 Task: In the sheet Budget Analysis ToolFont size of heading  18 Font style of dataoswald 'Font size of data '9 Alignment of headline & dataAlign center.   Fill color in heading, Red Font color of dataIn the sheet  Budget Tracking Toolbook
Action: Mouse moved to (68, 173)
Screenshot: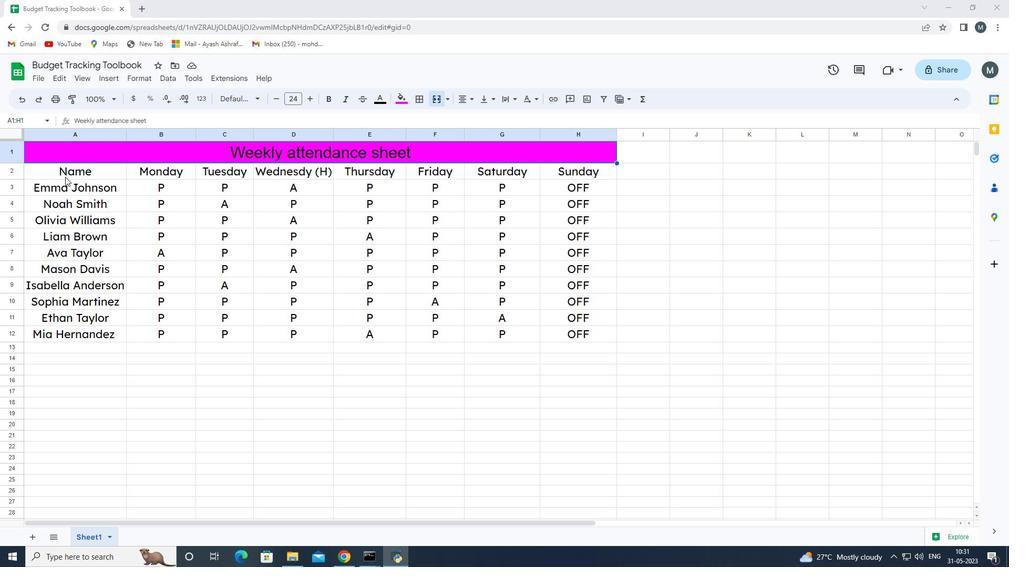 
Action: Mouse pressed left at (68, 173)
Screenshot: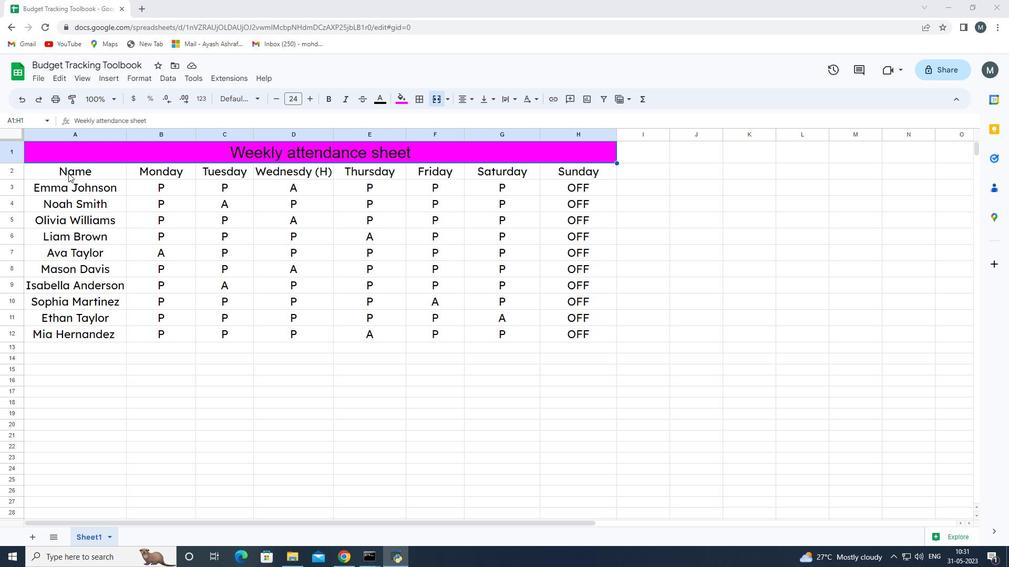 
Action: Mouse moved to (308, 154)
Screenshot: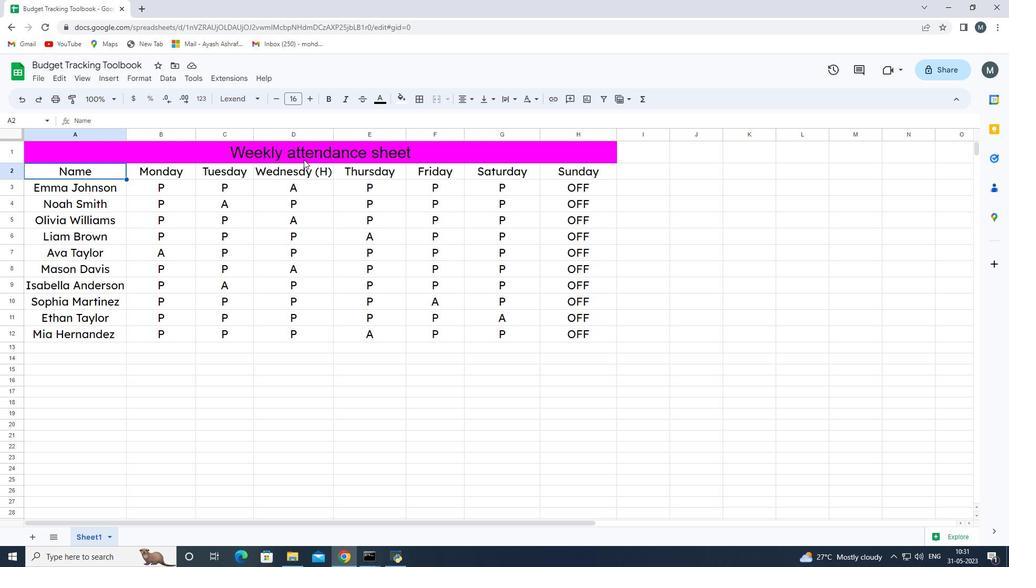 
Action: Mouse pressed left at (308, 154)
Screenshot: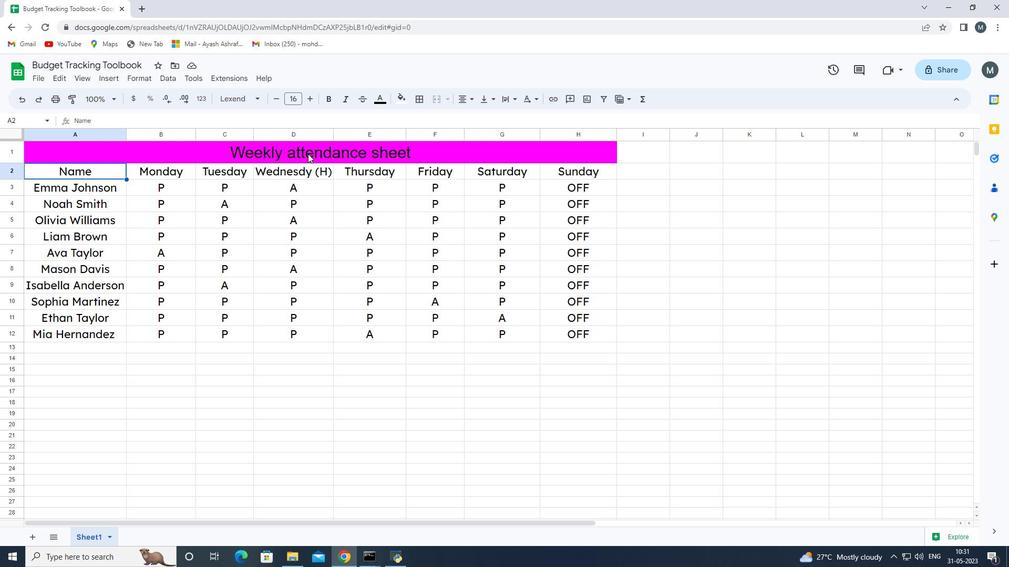 
Action: Mouse pressed left at (308, 154)
Screenshot: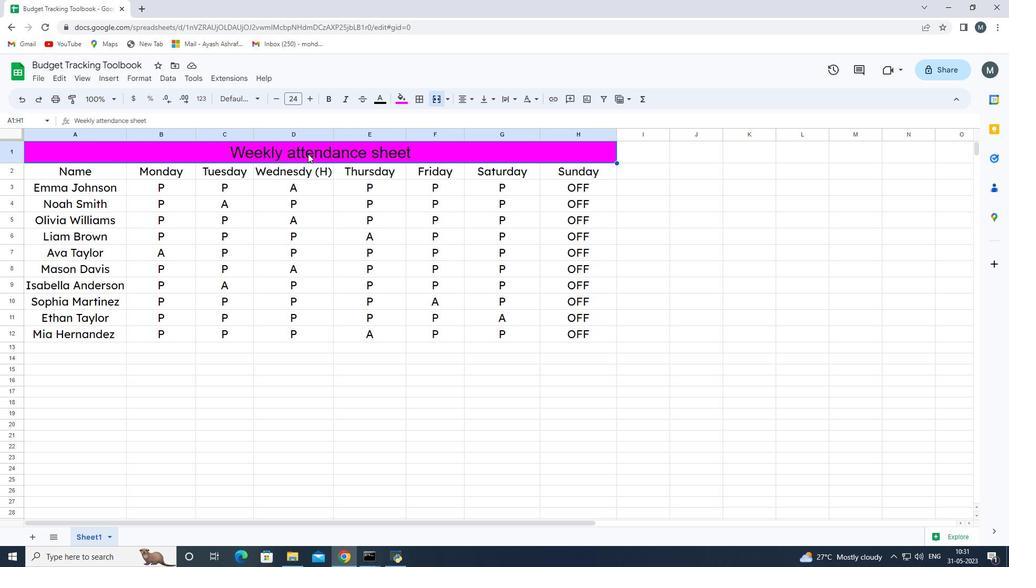 
Action: Mouse moved to (273, 99)
Screenshot: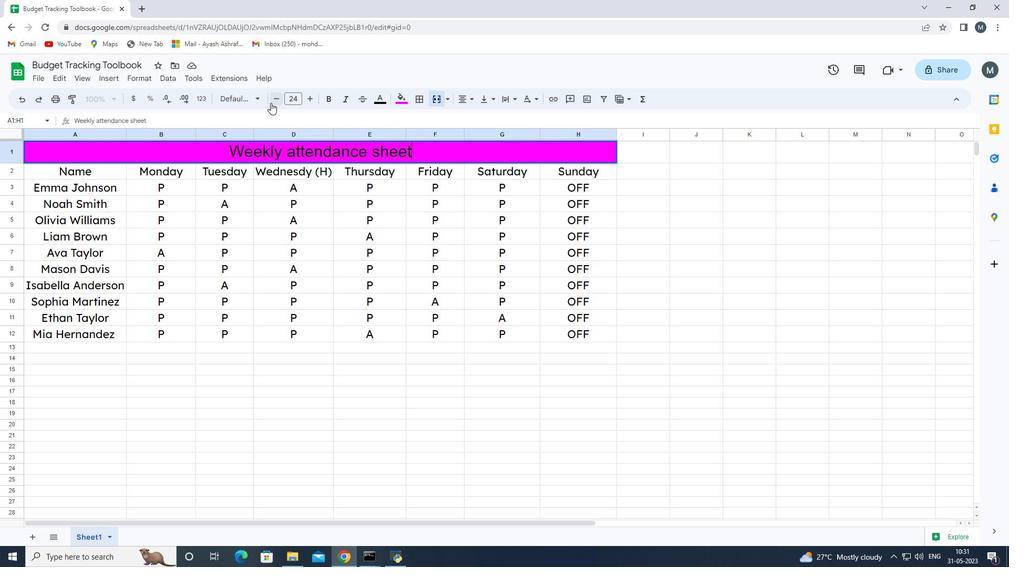 
Action: Mouse pressed left at (273, 99)
Screenshot: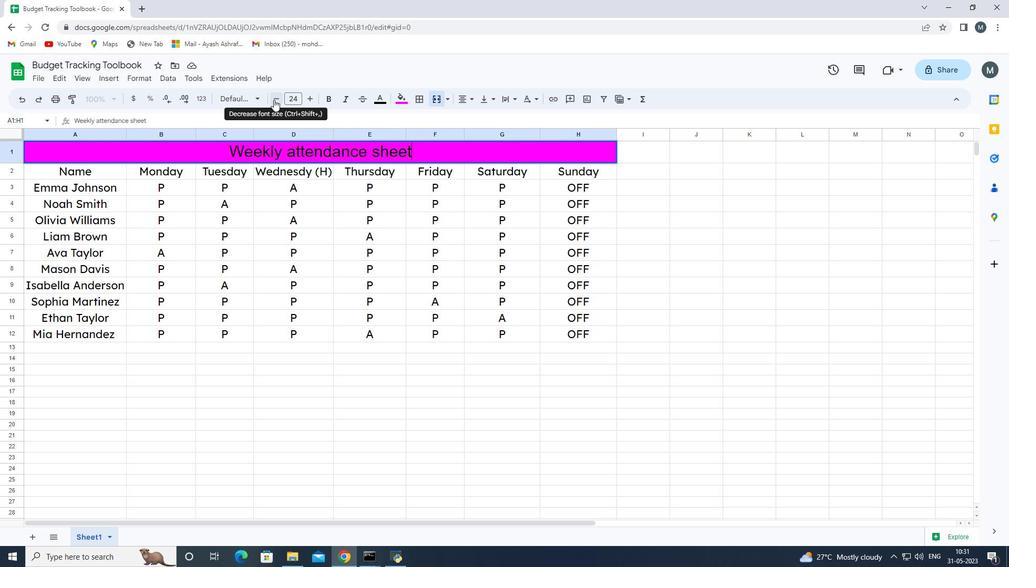 
Action: Mouse pressed left at (273, 99)
Screenshot: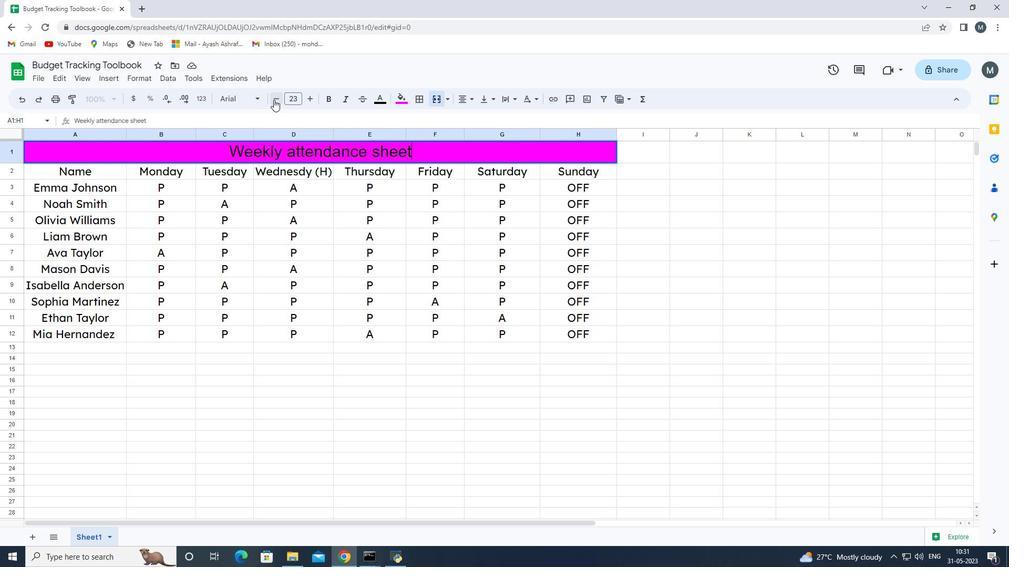 
Action: Mouse pressed left at (273, 99)
Screenshot: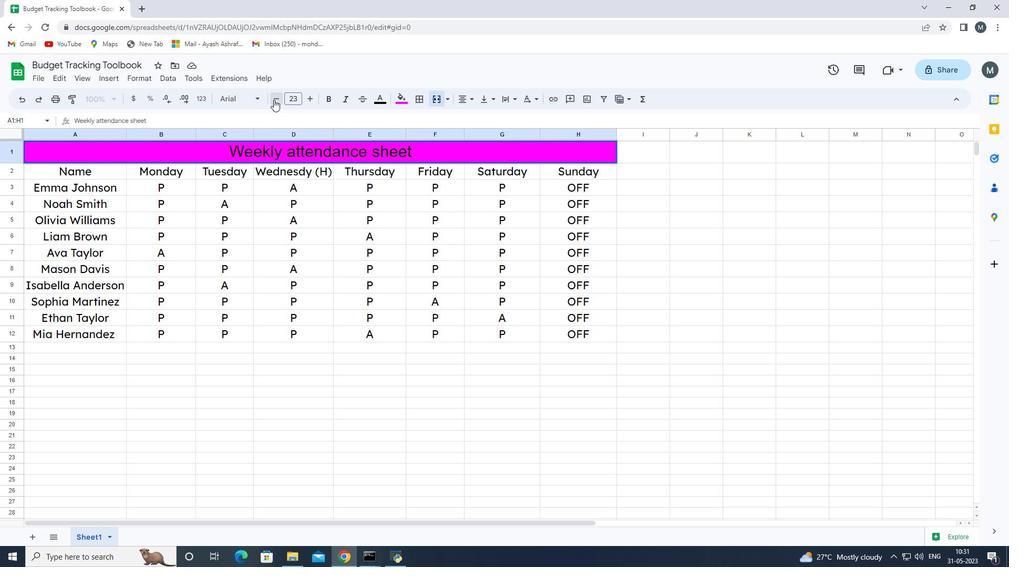 
Action: Mouse pressed left at (273, 99)
Screenshot: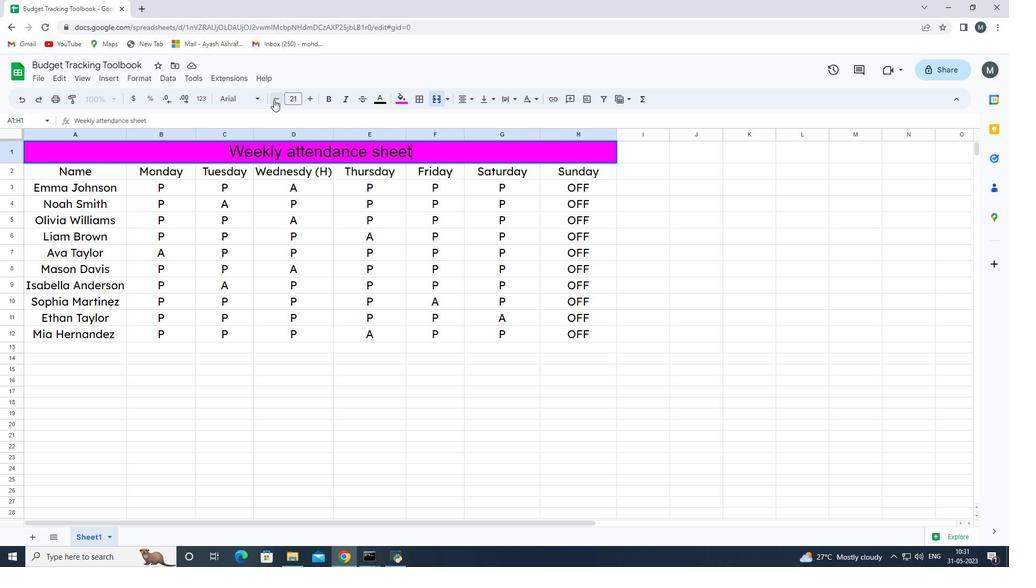 
Action: Mouse pressed left at (273, 99)
Screenshot: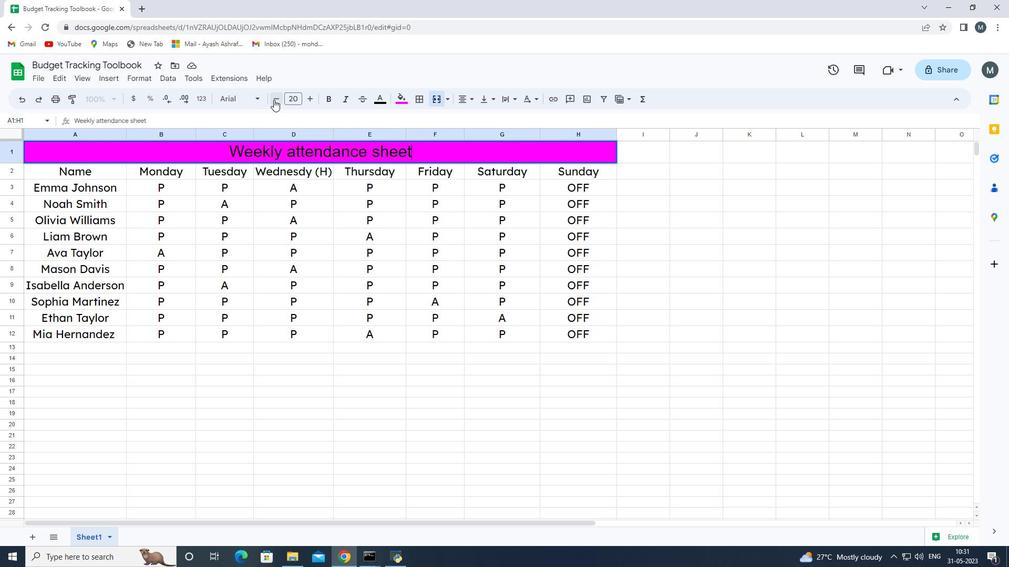 
Action: Mouse moved to (349, 154)
Screenshot: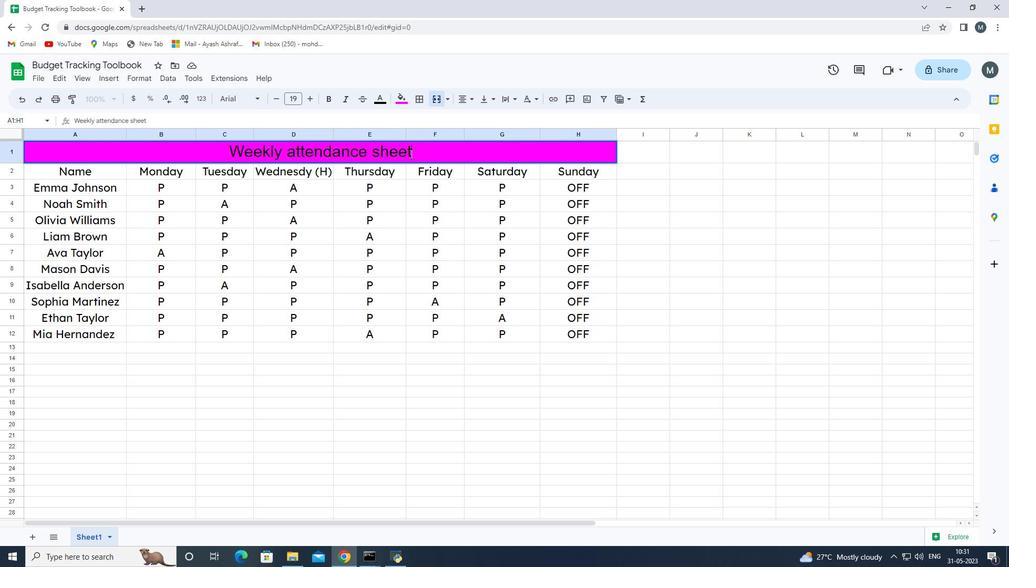 
Action: Mouse pressed left at (411, 154)
Screenshot: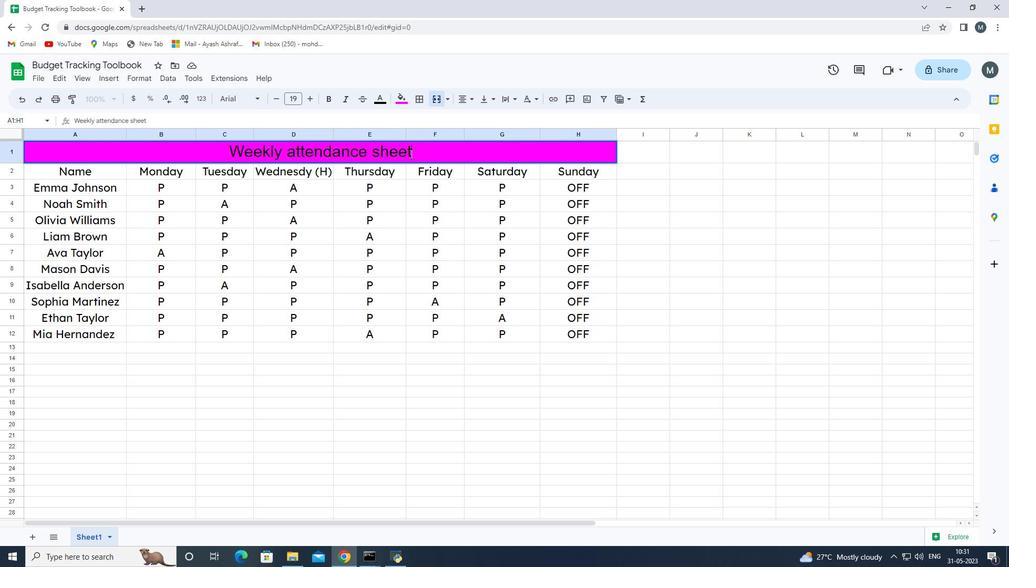 
Action: Mouse moved to (278, 97)
Screenshot: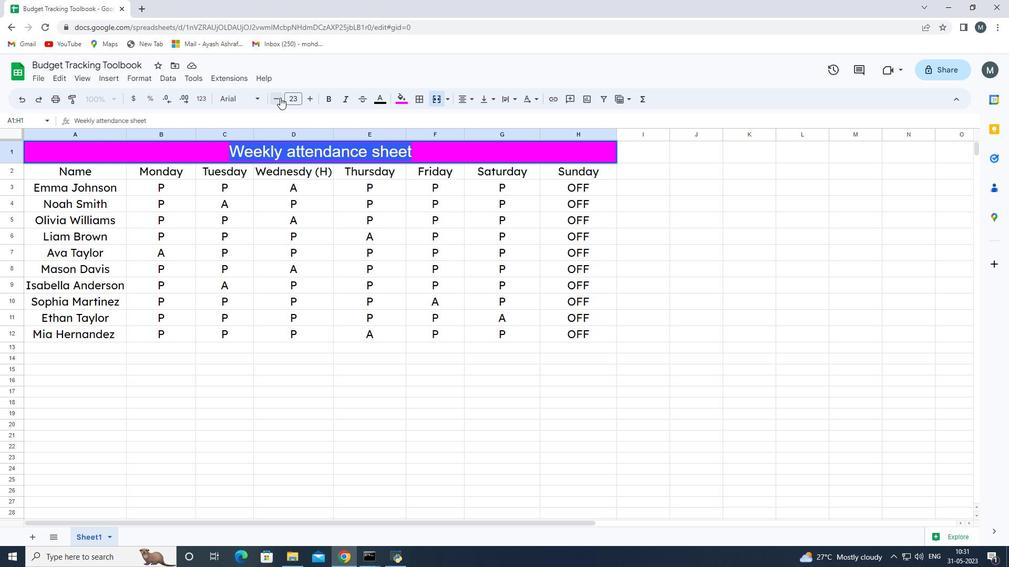 
Action: Mouse pressed left at (278, 97)
Screenshot: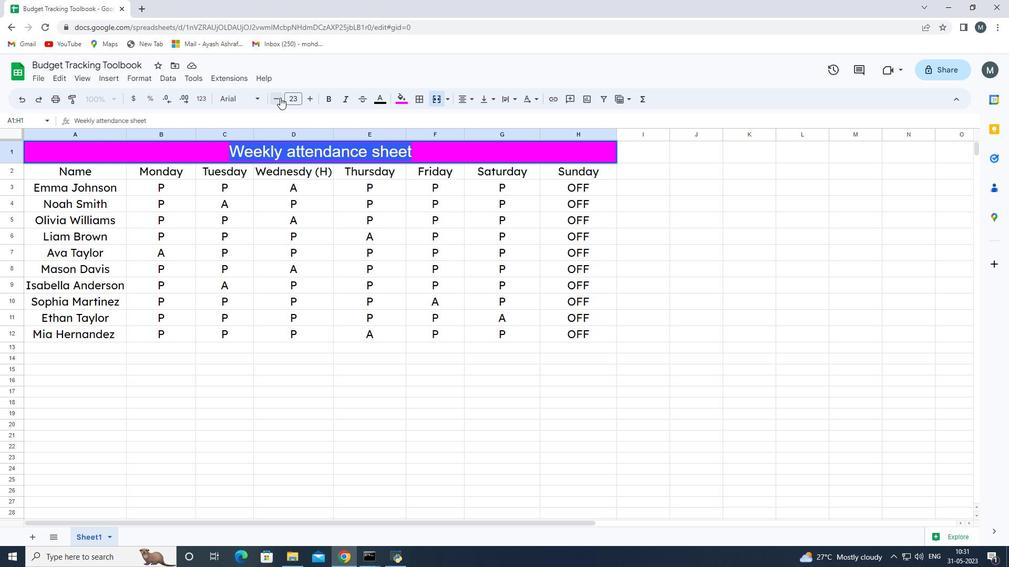 
Action: Mouse pressed left at (278, 97)
Screenshot: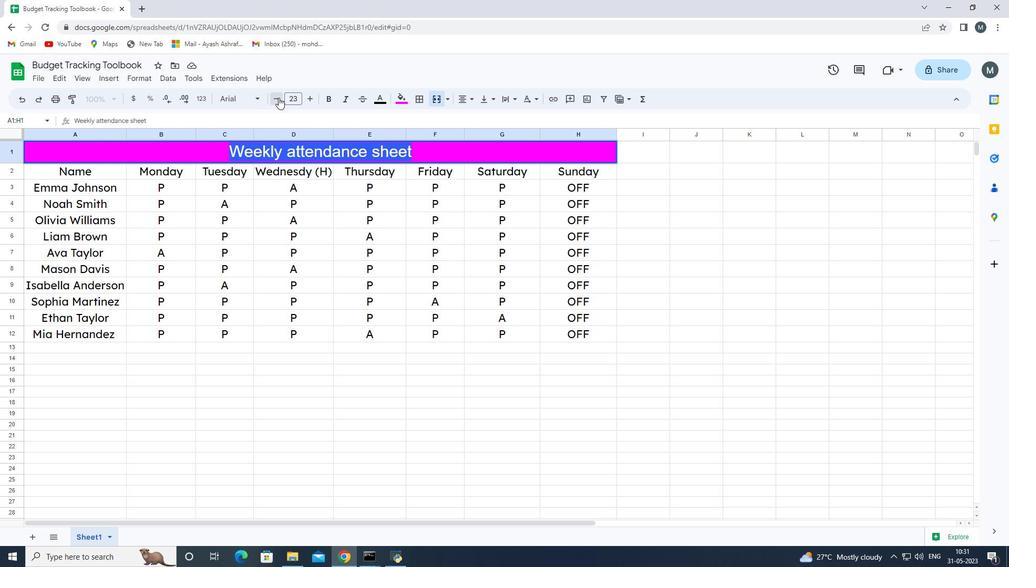 
Action: Mouse moved to (278, 98)
Screenshot: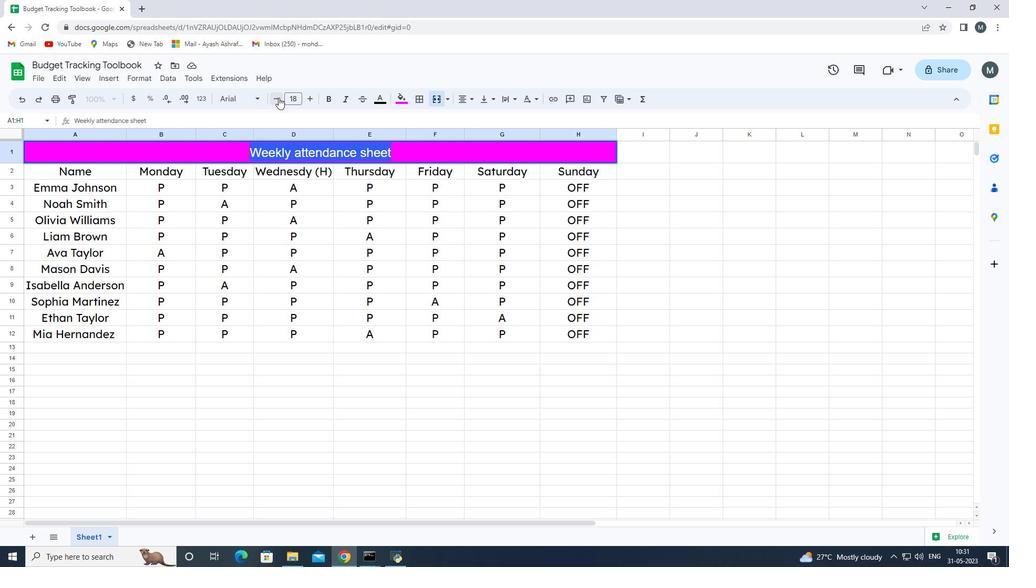 
Action: Mouse pressed left at (278, 98)
Screenshot: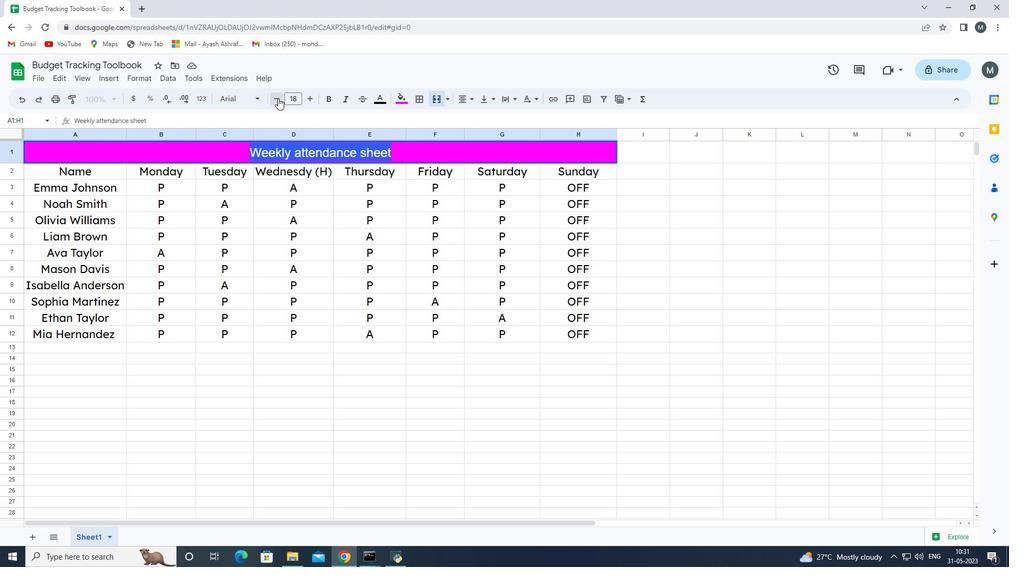 
Action: Mouse pressed left at (278, 98)
Screenshot: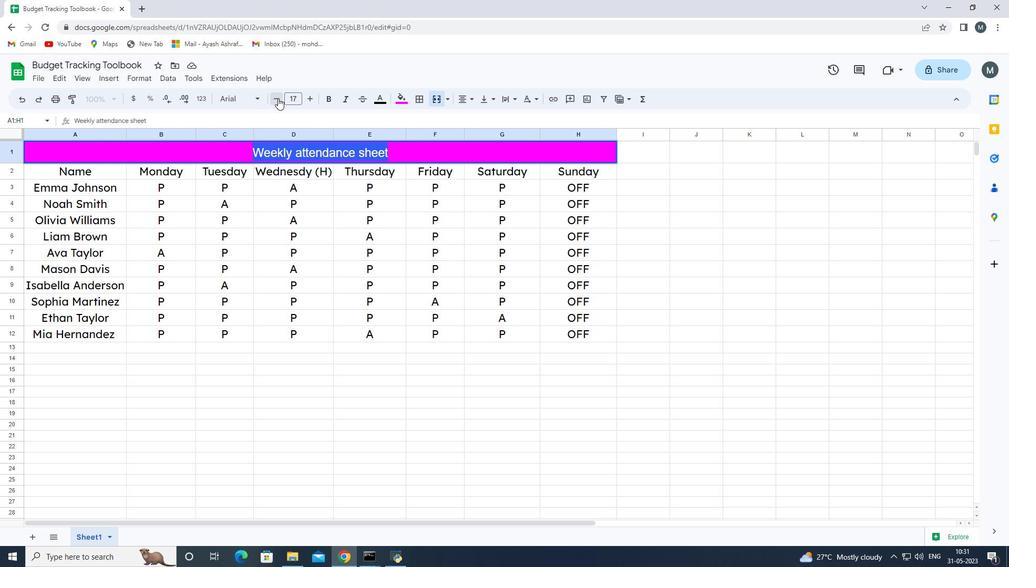 
Action: Mouse moved to (306, 99)
Screenshot: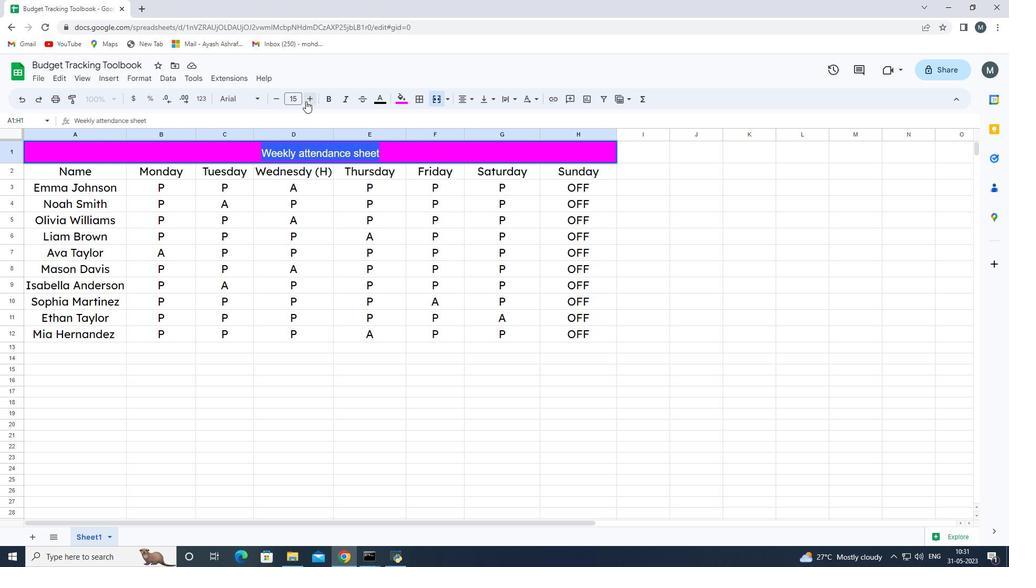
Action: Mouse pressed left at (306, 99)
Screenshot: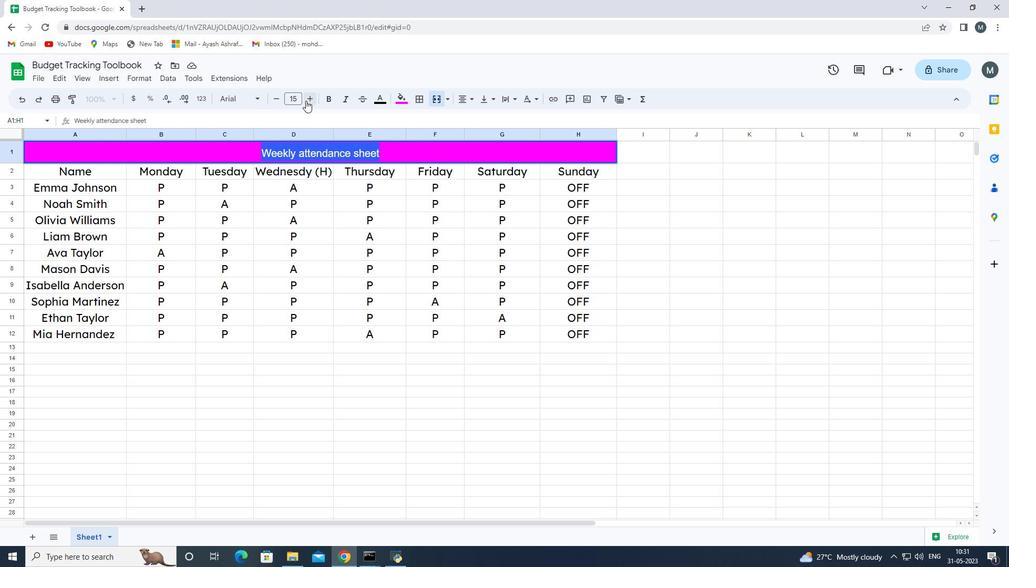
Action: Mouse pressed left at (306, 99)
Screenshot: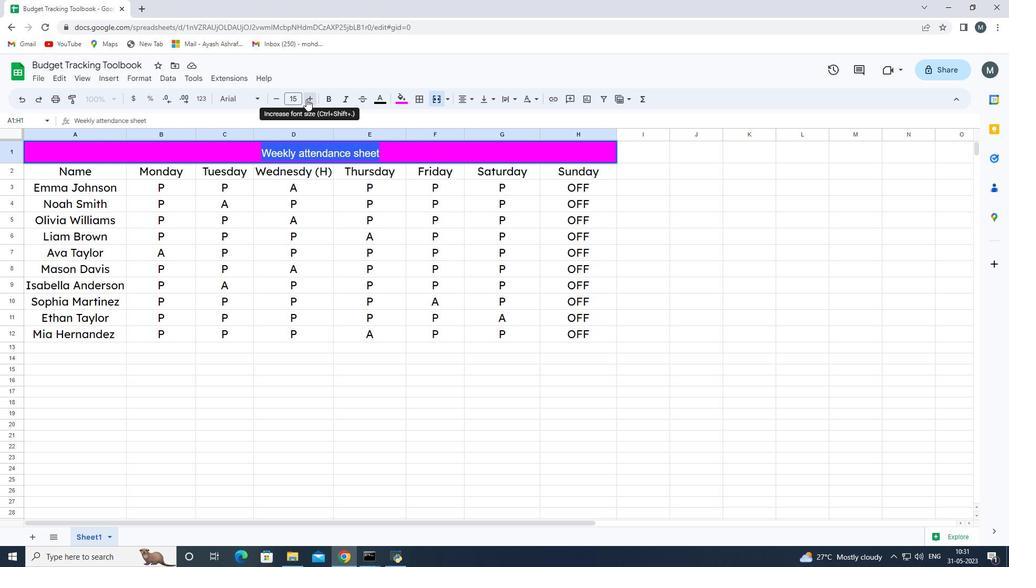 
Action: Mouse pressed left at (306, 99)
Screenshot: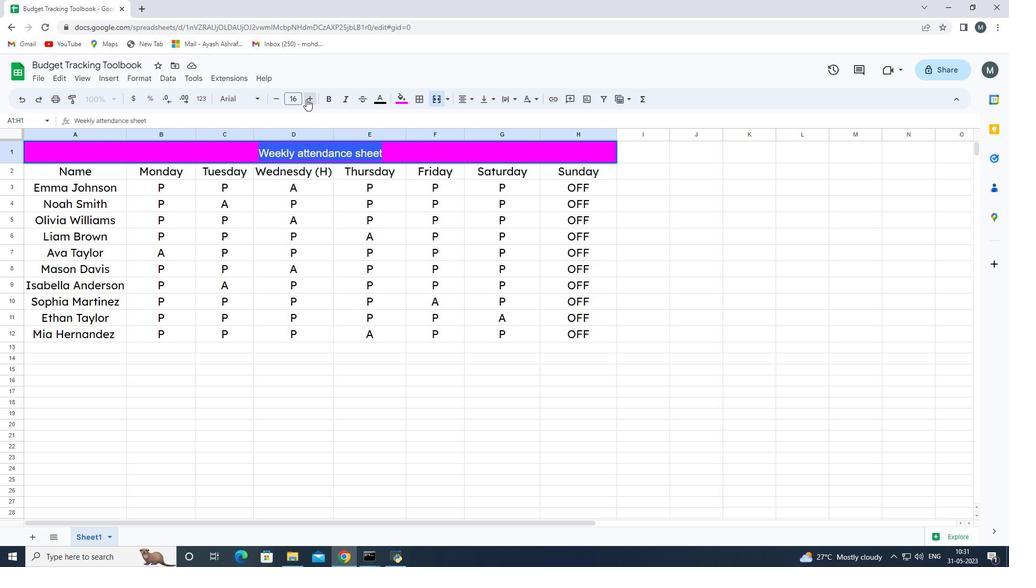 
Action: Mouse moved to (166, 386)
Screenshot: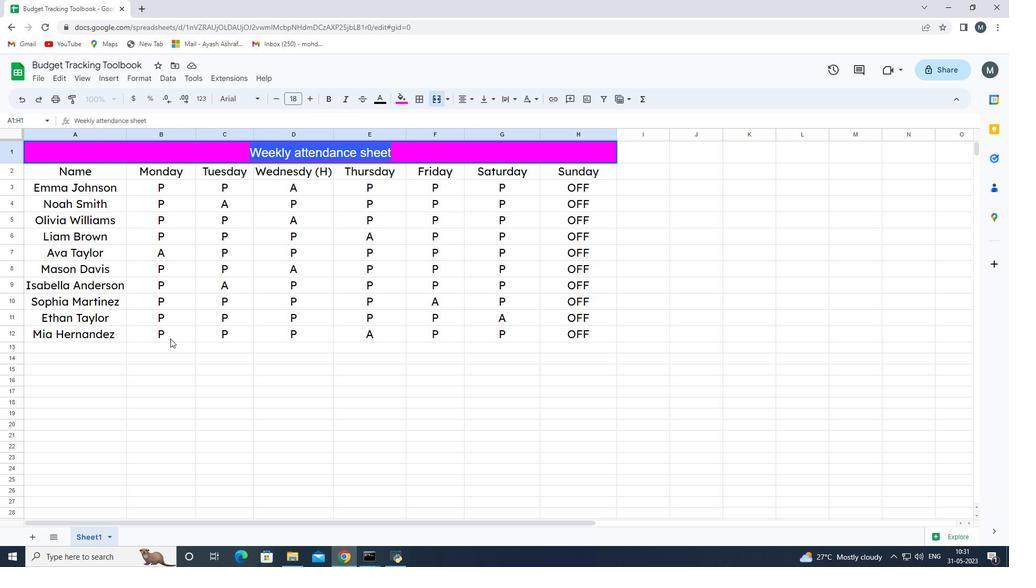 
Action: Mouse pressed left at (166, 386)
Screenshot: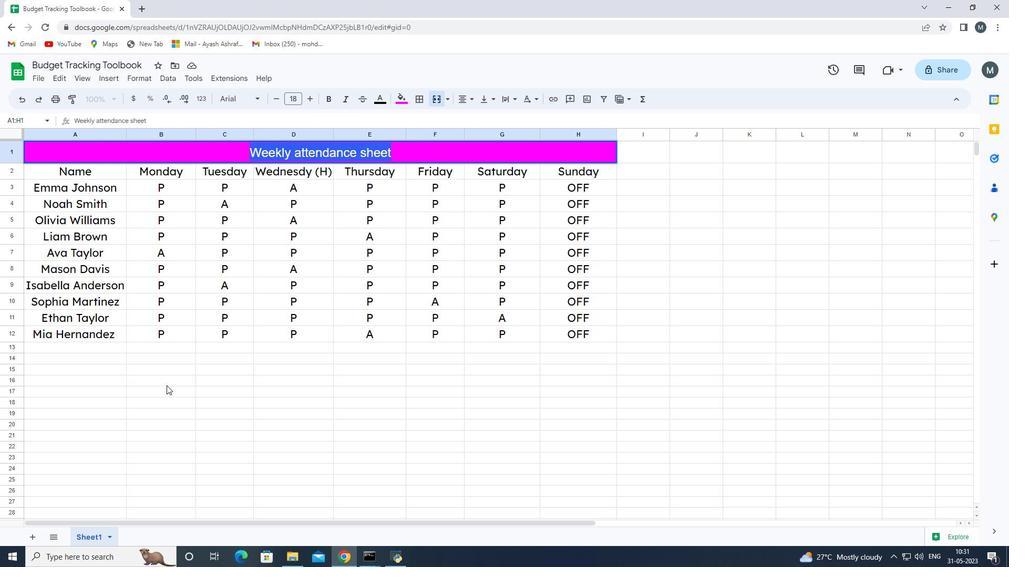 
Action: Mouse moved to (37, 170)
Screenshot: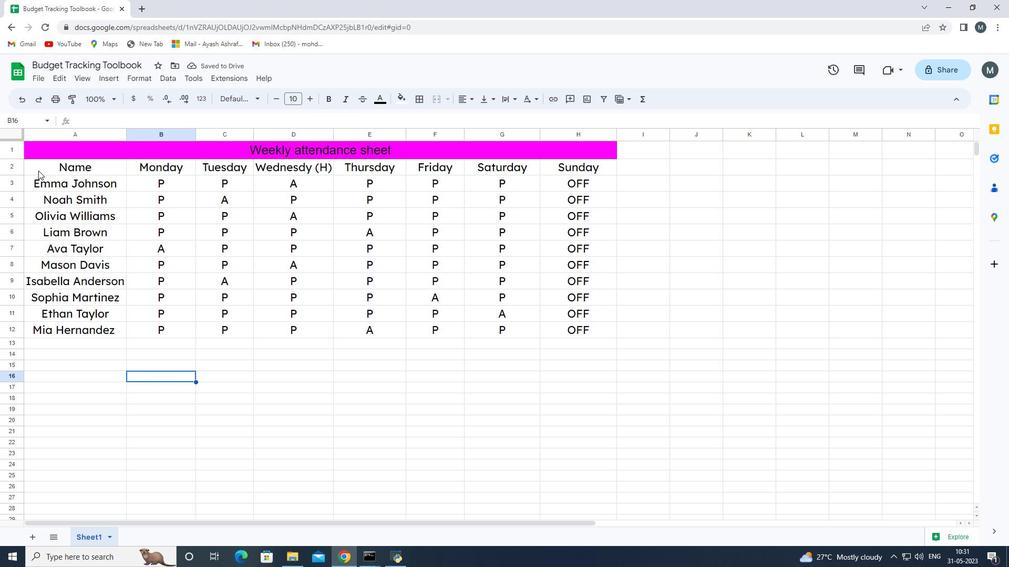 
Action: Mouse pressed left at (37, 170)
Screenshot: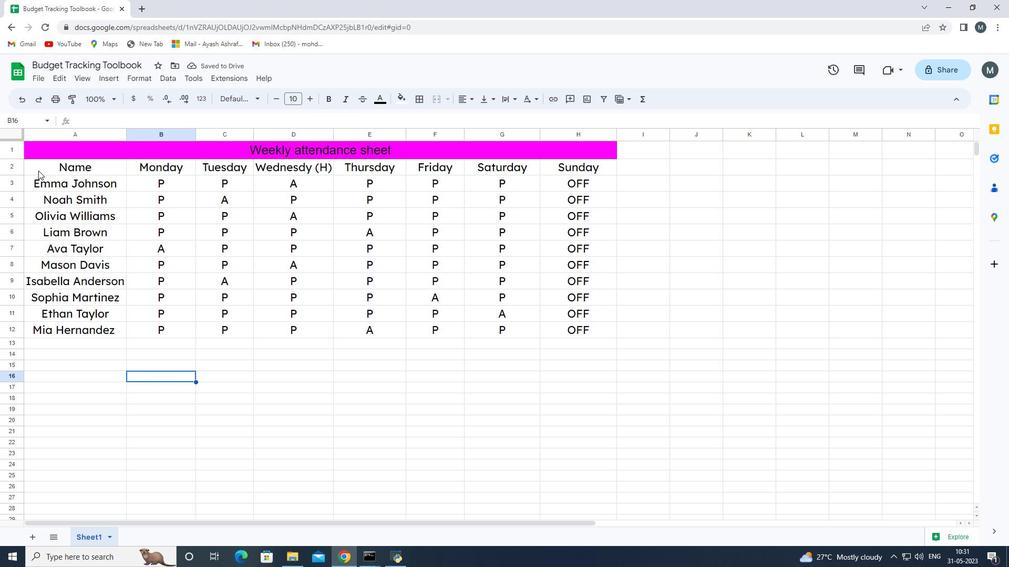 
Action: Mouse moved to (274, 98)
Screenshot: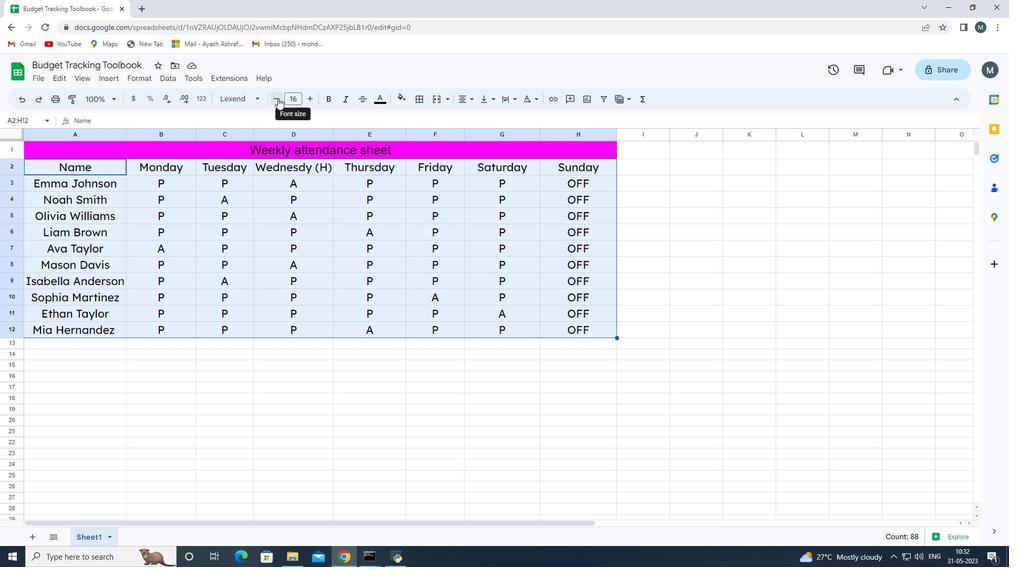 
Action: Mouse pressed left at (274, 98)
Screenshot: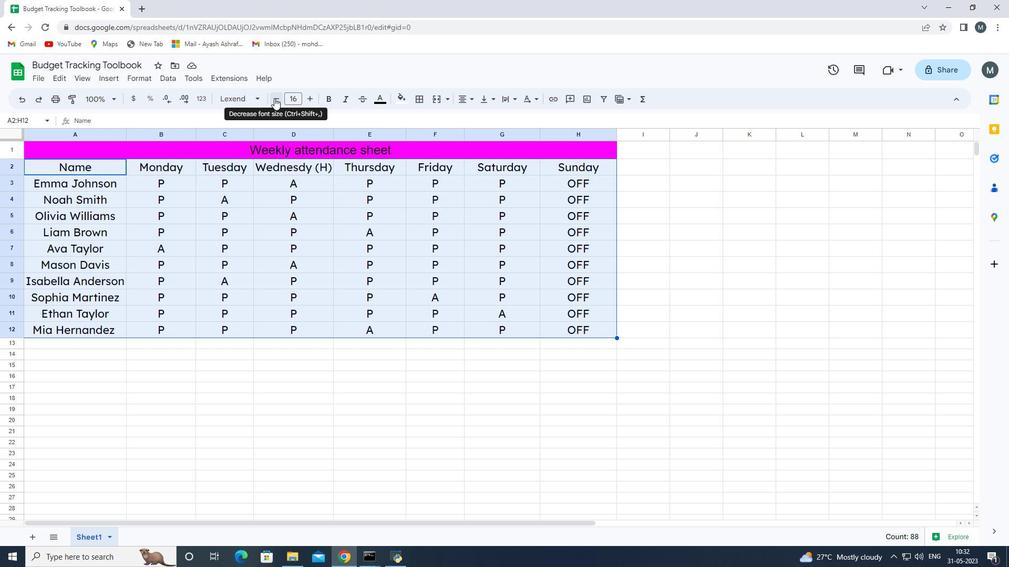 
Action: Mouse pressed left at (274, 98)
Screenshot: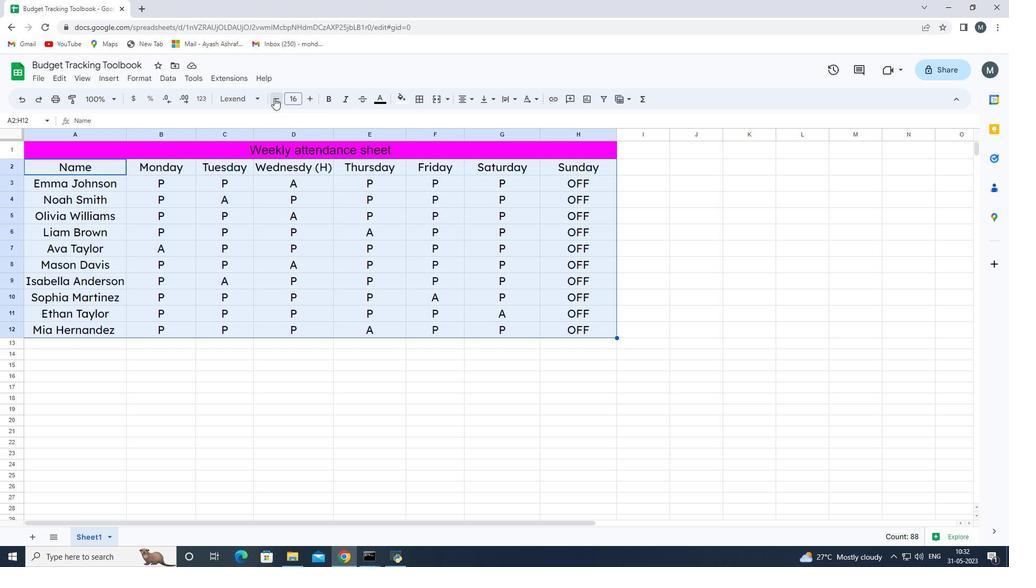 
Action: Mouse pressed left at (274, 98)
Screenshot: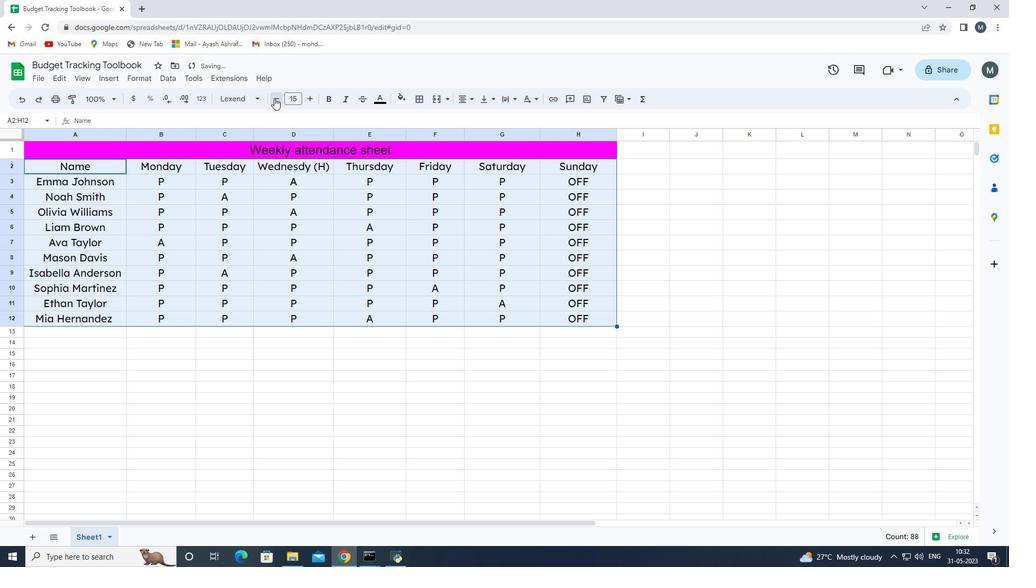 
Action: Mouse pressed left at (274, 98)
Screenshot: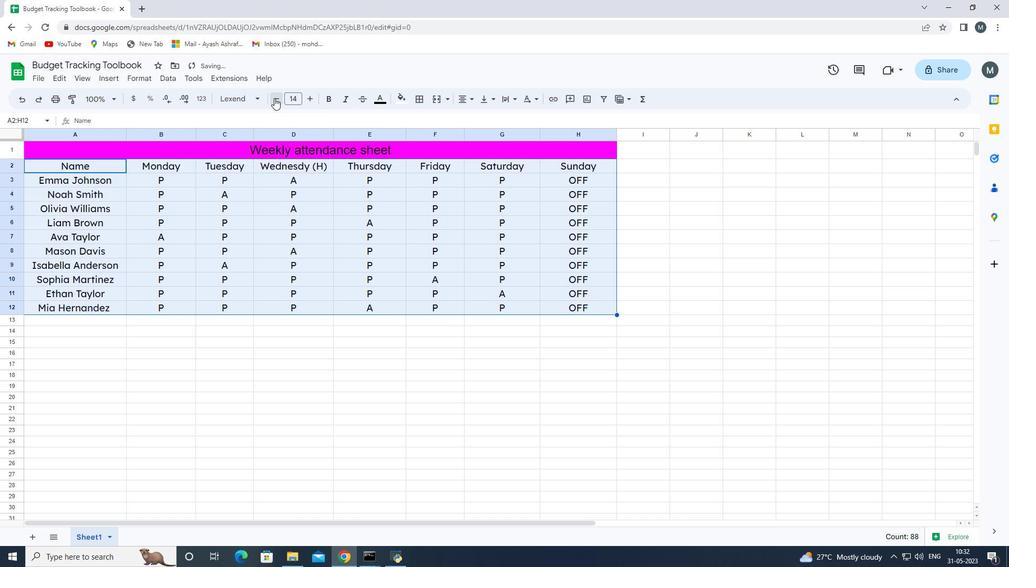 
Action: Mouse pressed left at (274, 98)
Screenshot: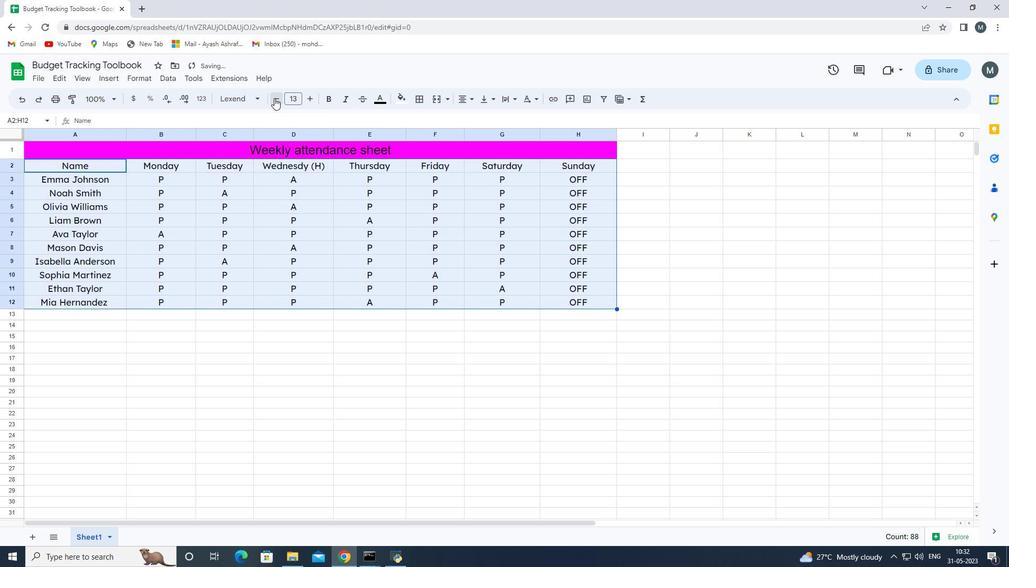 
Action: Mouse pressed left at (274, 98)
Screenshot: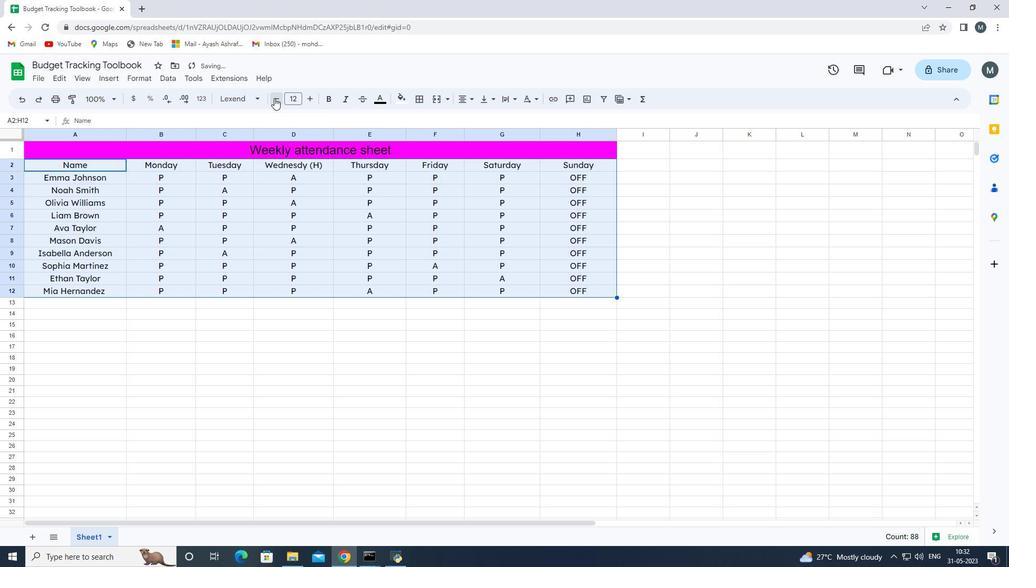 
Action: Mouse pressed left at (274, 98)
Screenshot: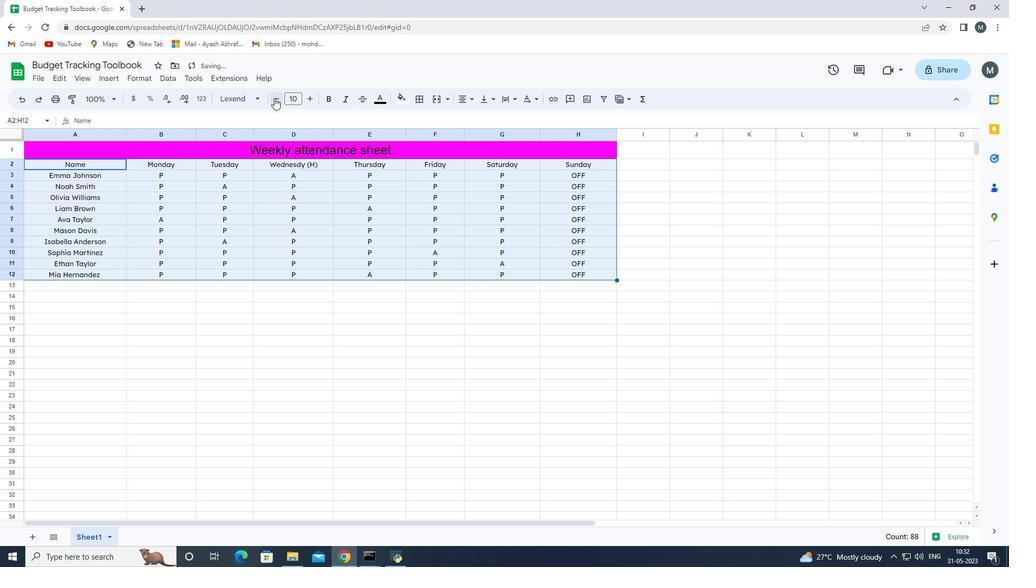 
Action: Mouse moved to (463, 97)
Screenshot: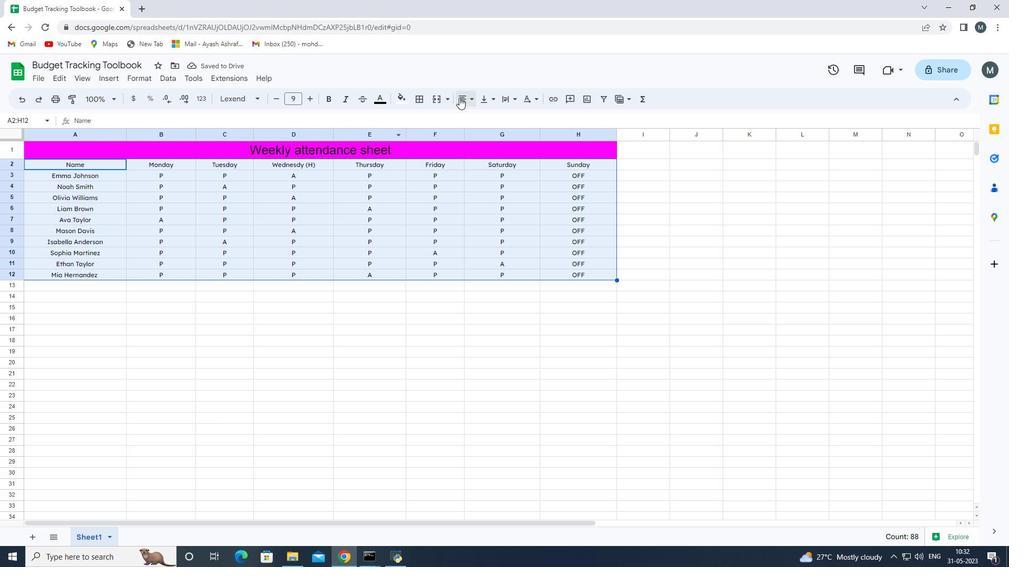 
Action: Mouse pressed left at (463, 97)
Screenshot: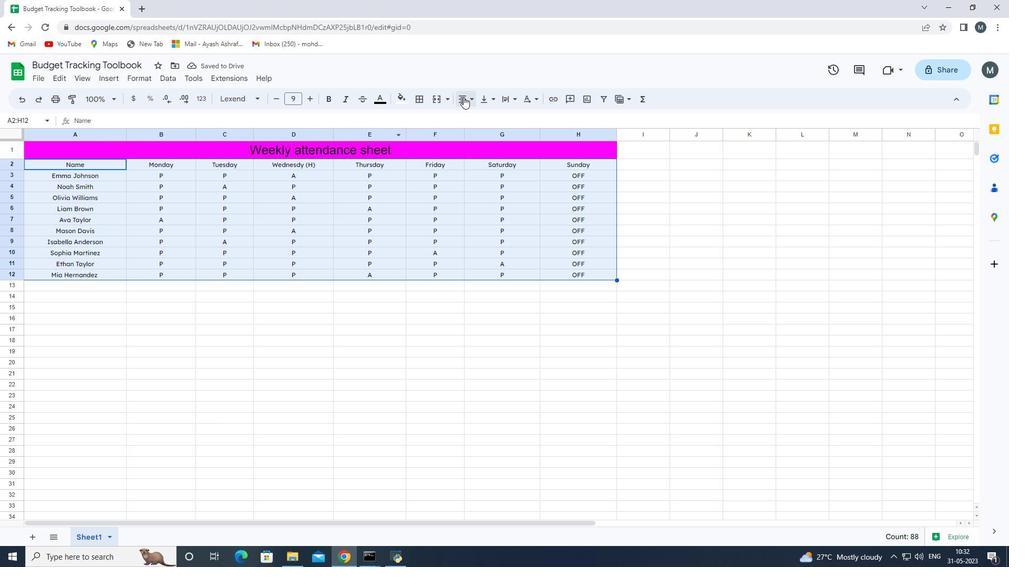 
Action: Mouse moved to (480, 119)
Screenshot: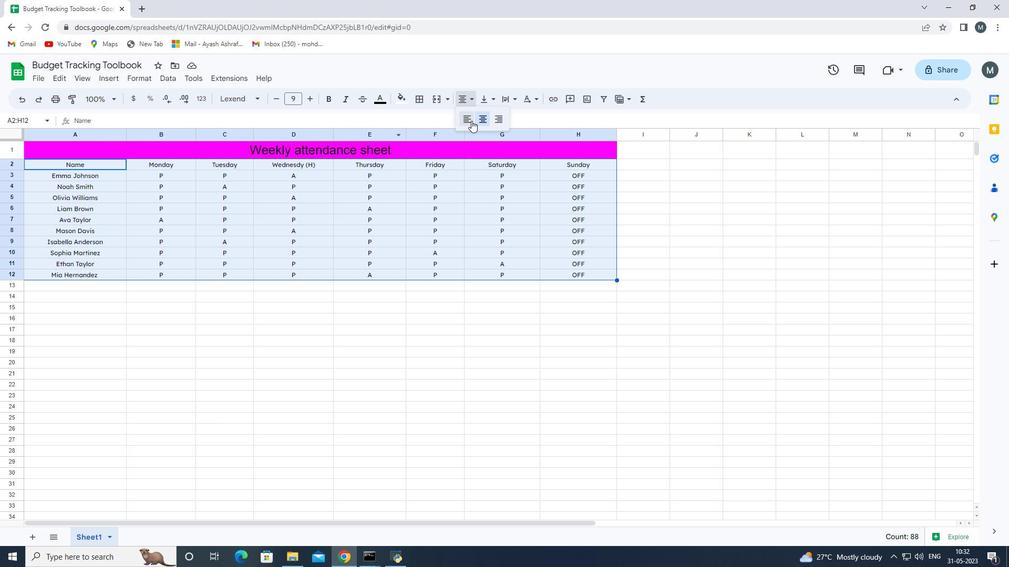 
Action: Mouse pressed left at (480, 119)
Screenshot: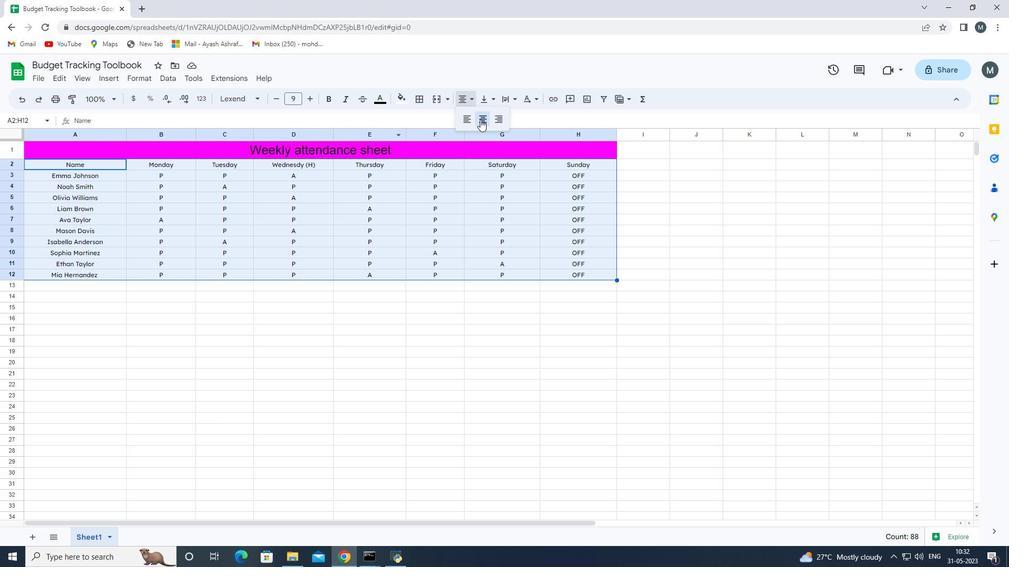 
Action: Mouse moved to (293, 146)
Screenshot: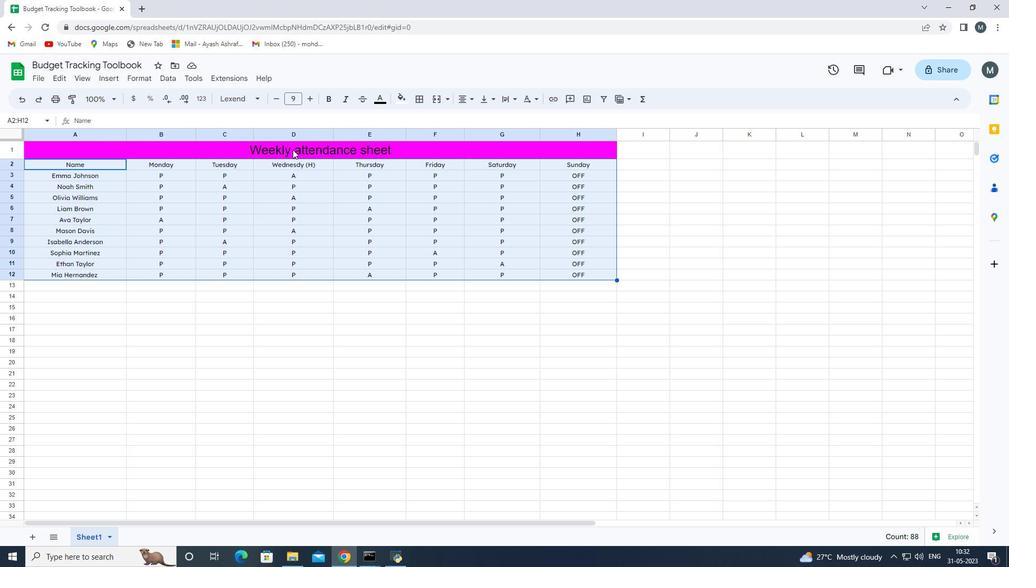 
Action: Mouse pressed left at (293, 146)
Screenshot: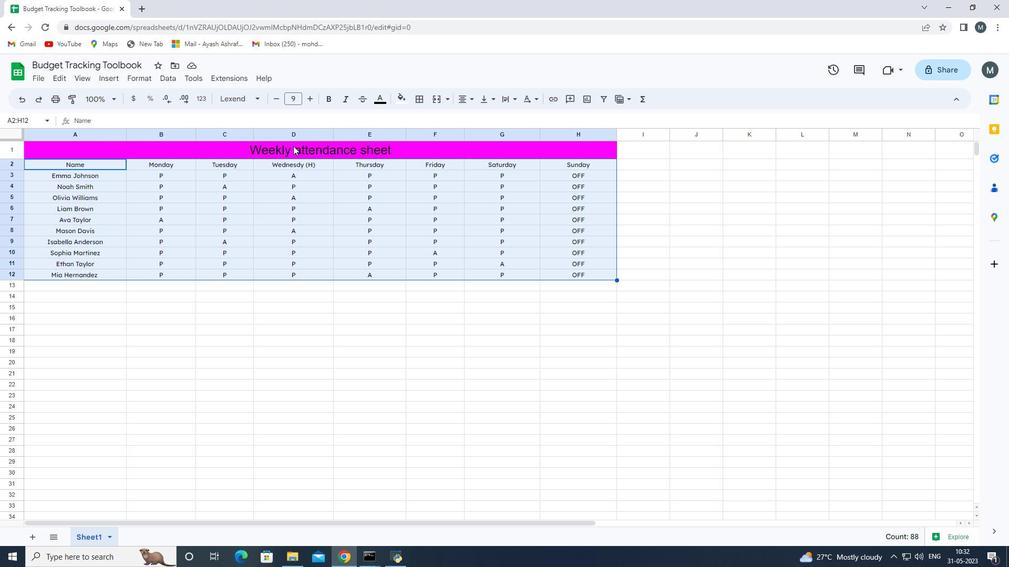 
Action: Mouse moved to (378, 149)
Screenshot: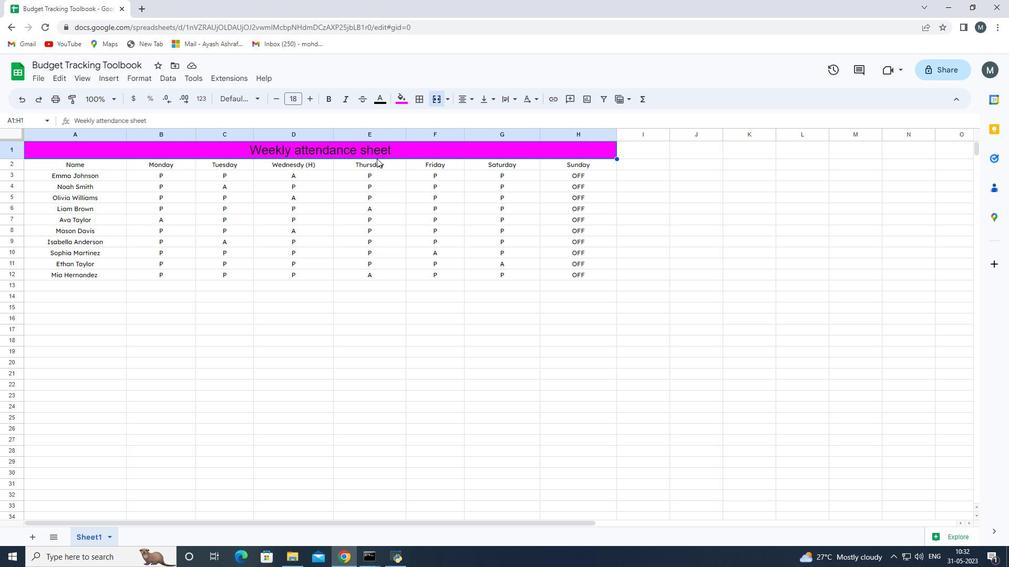 
Action: Mouse pressed left at (378, 149)
Screenshot: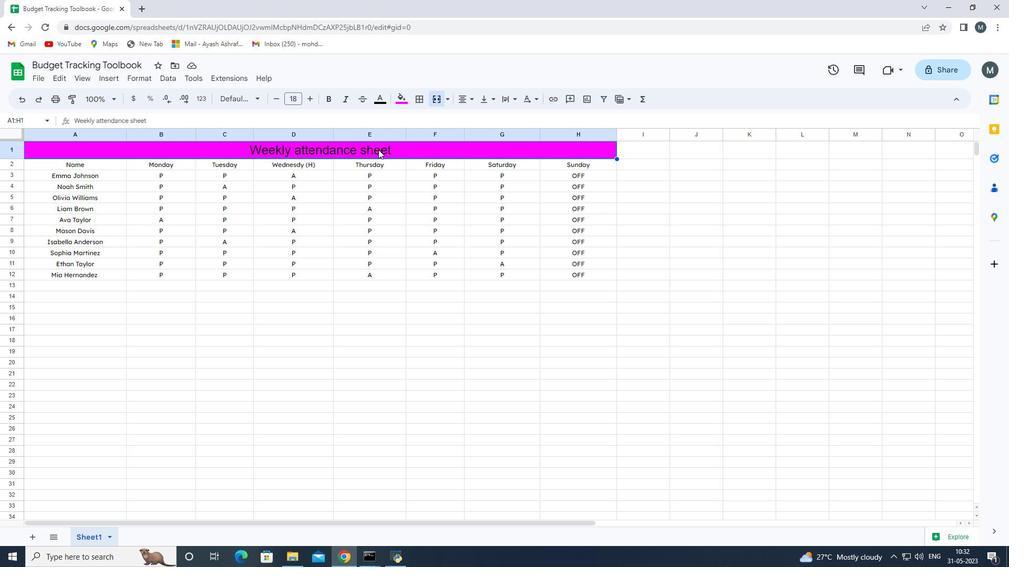 
Action: Mouse pressed left at (378, 149)
Screenshot: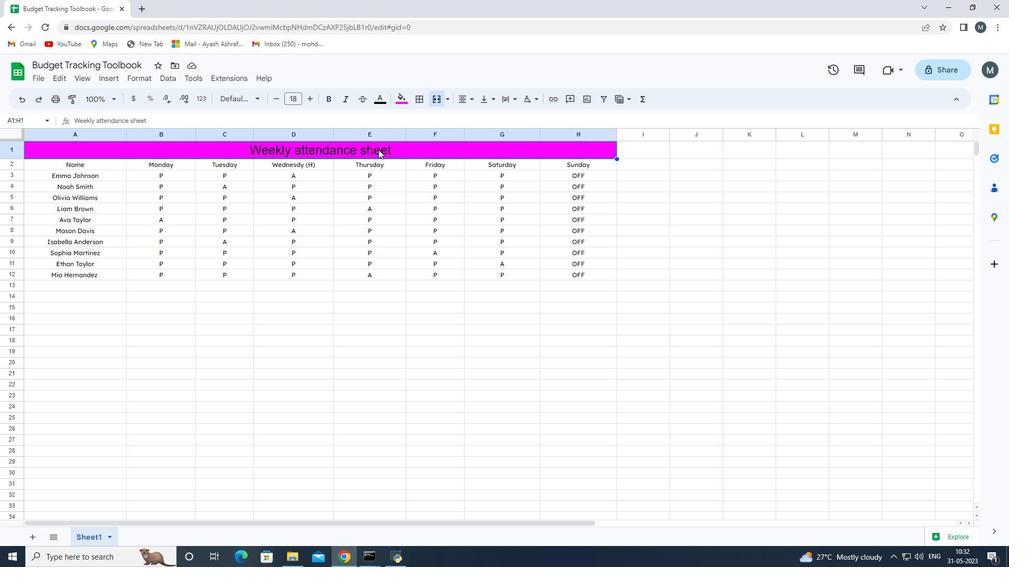 
Action: Mouse moved to (392, 151)
Screenshot: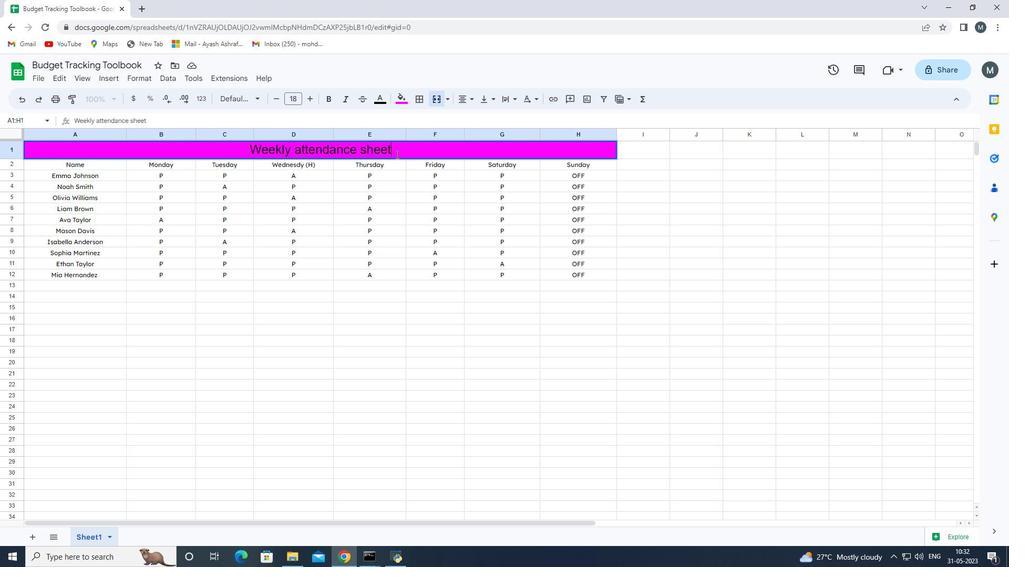 
Action: Mouse pressed left at (392, 151)
Screenshot: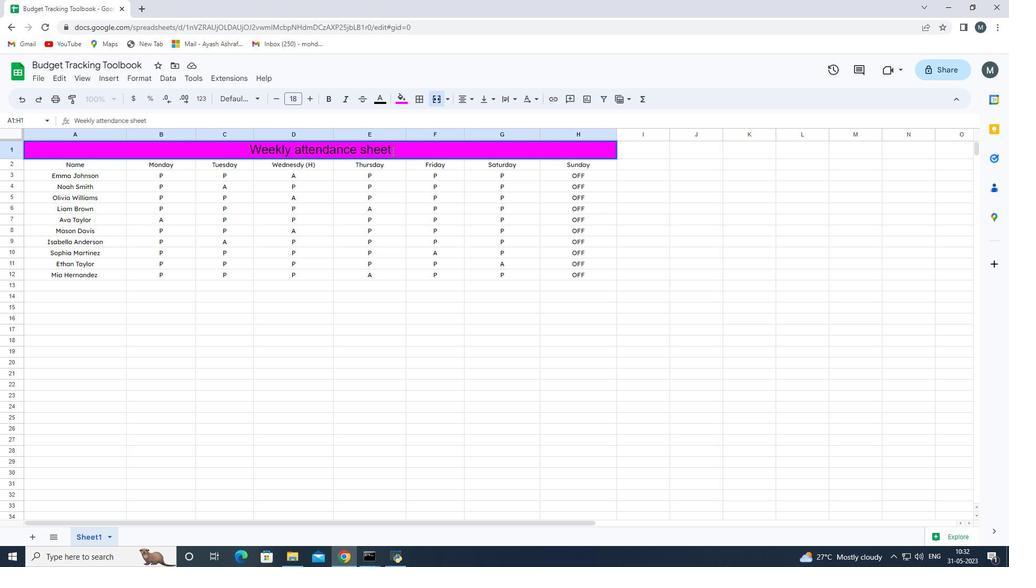 
Action: Mouse moved to (409, 104)
Screenshot: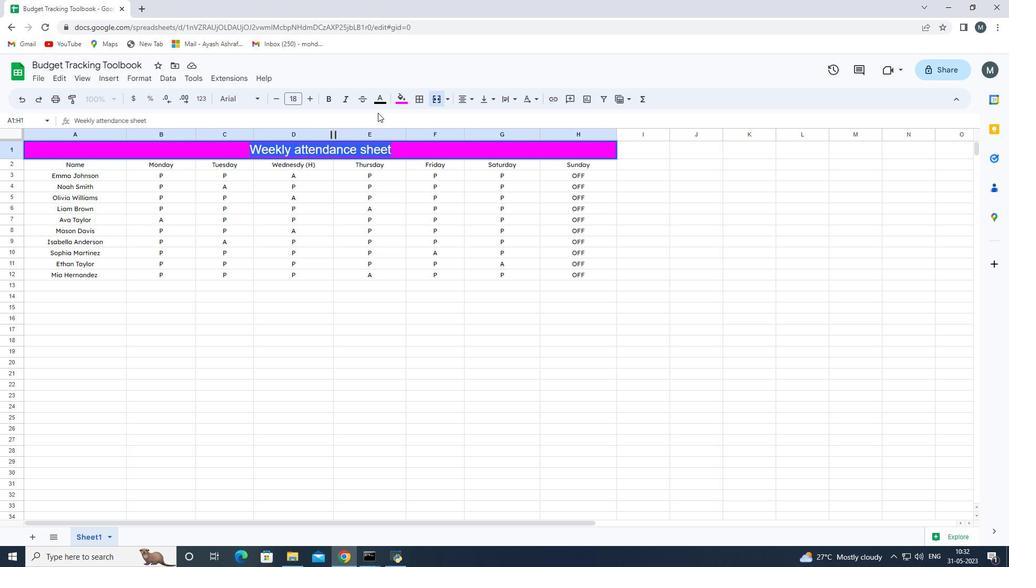 
Action: Mouse pressed left at (409, 104)
Screenshot: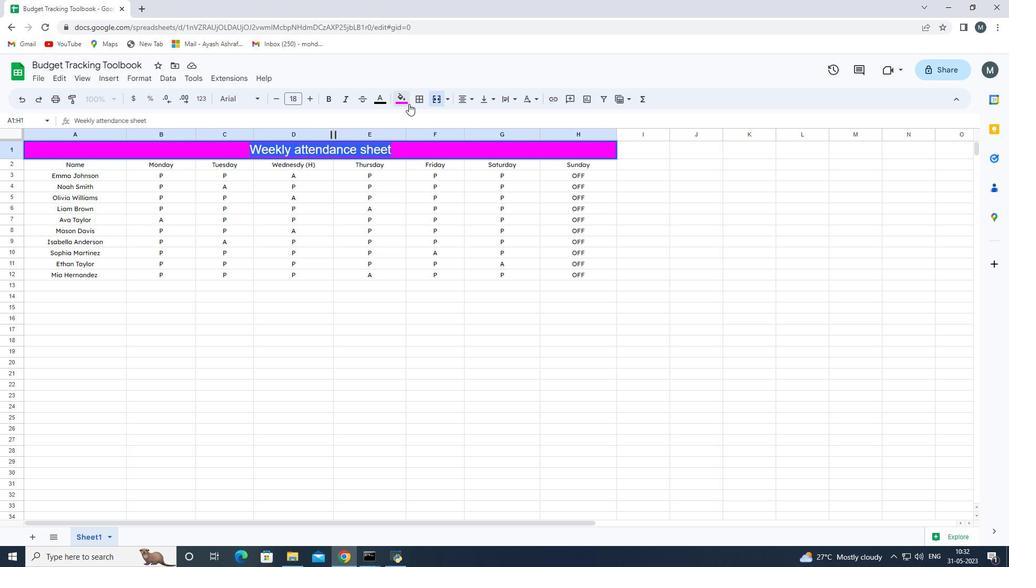 
Action: Mouse moved to (401, 146)
Screenshot: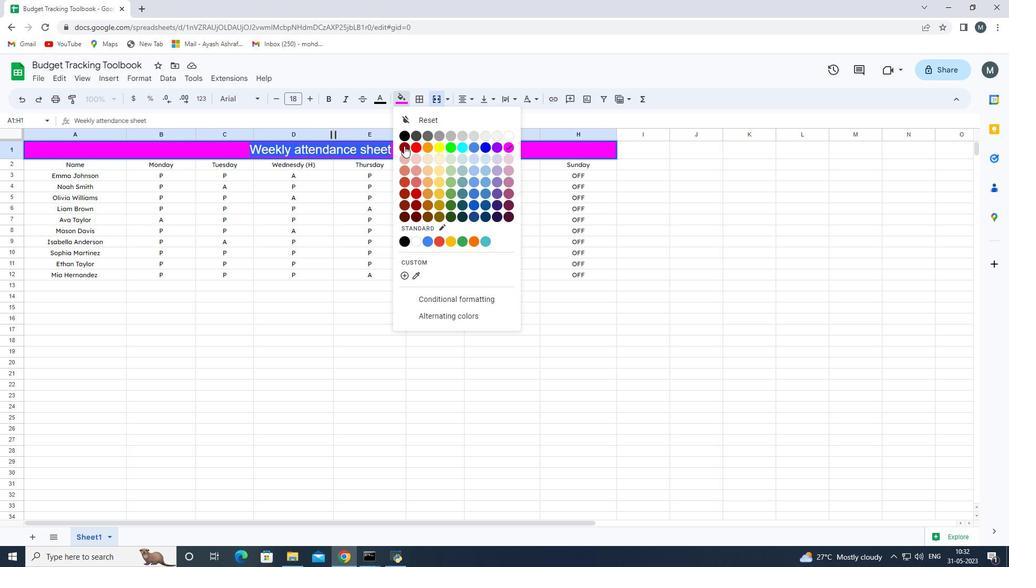 
Action: Mouse pressed left at (401, 146)
Screenshot: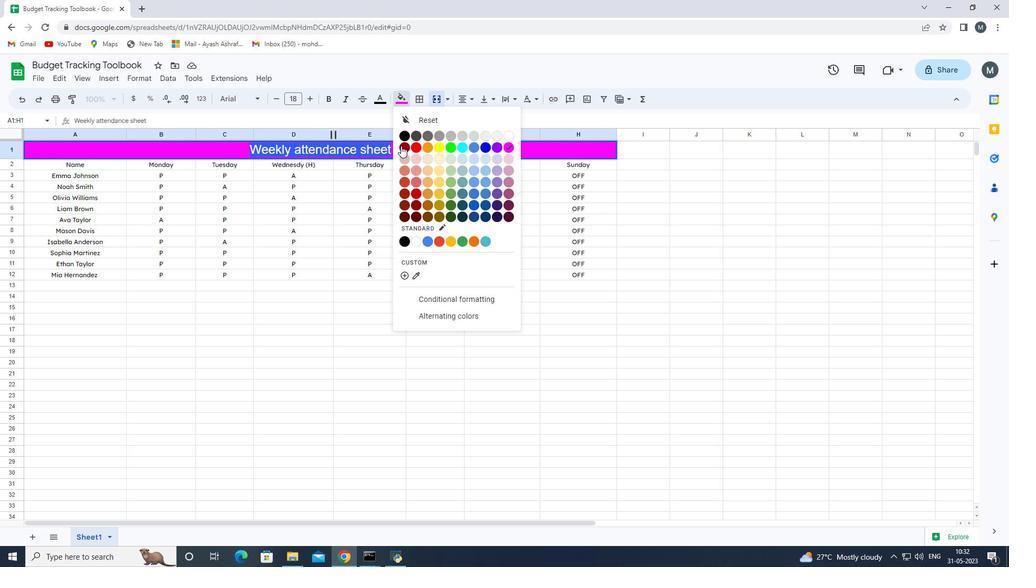 
Action: Mouse moved to (310, 328)
Screenshot: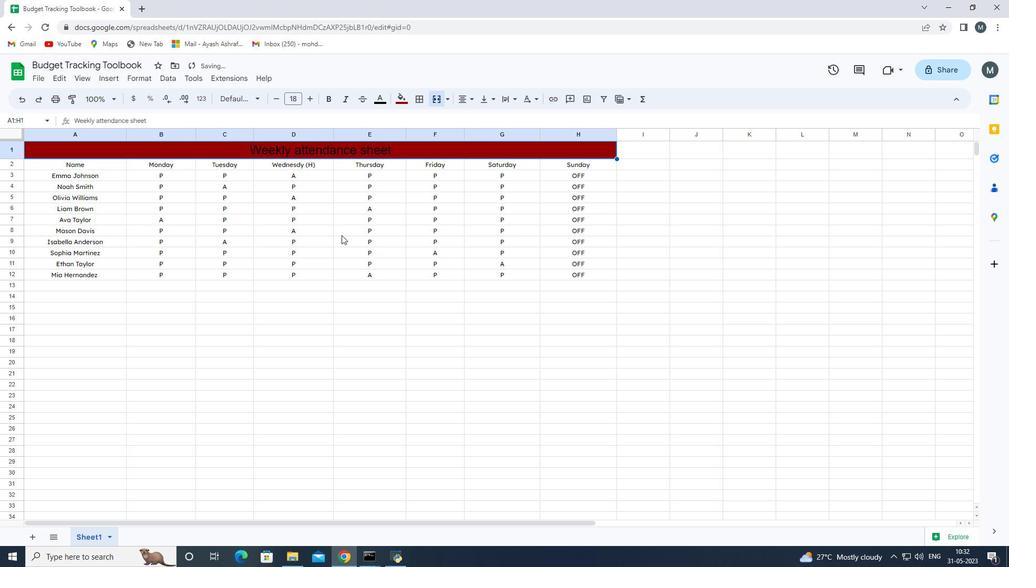 
Action: Mouse pressed left at (310, 328)
Screenshot: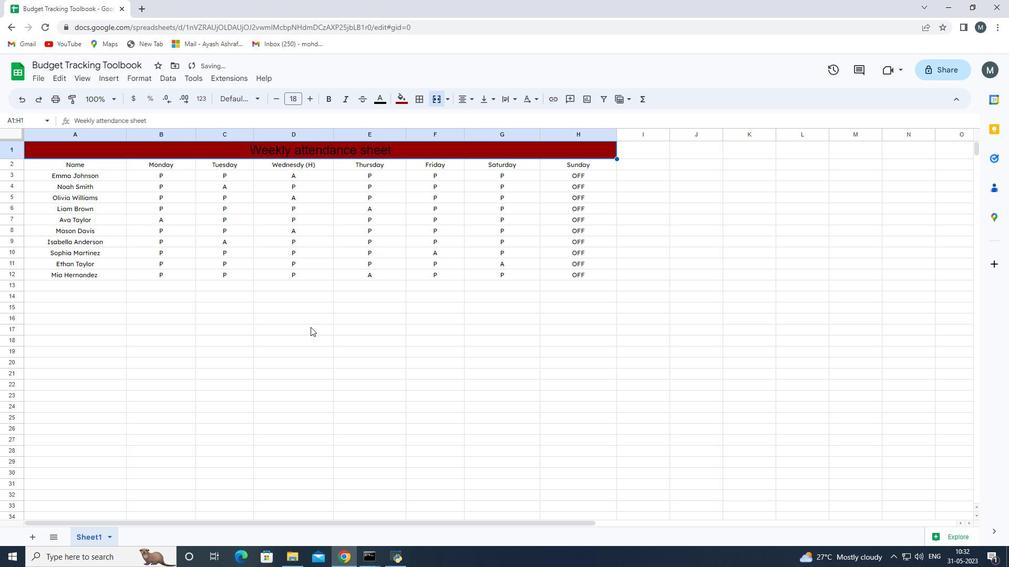 
Action: Mouse moved to (405, 104)
Screenshot: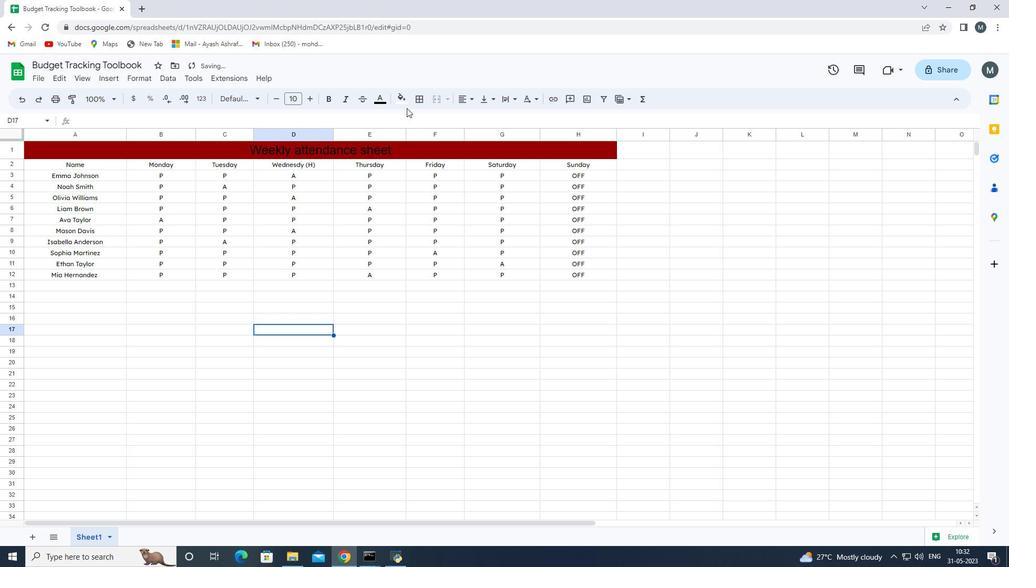 
Action: Mouse pressed left at (405, 104)
Screenshot: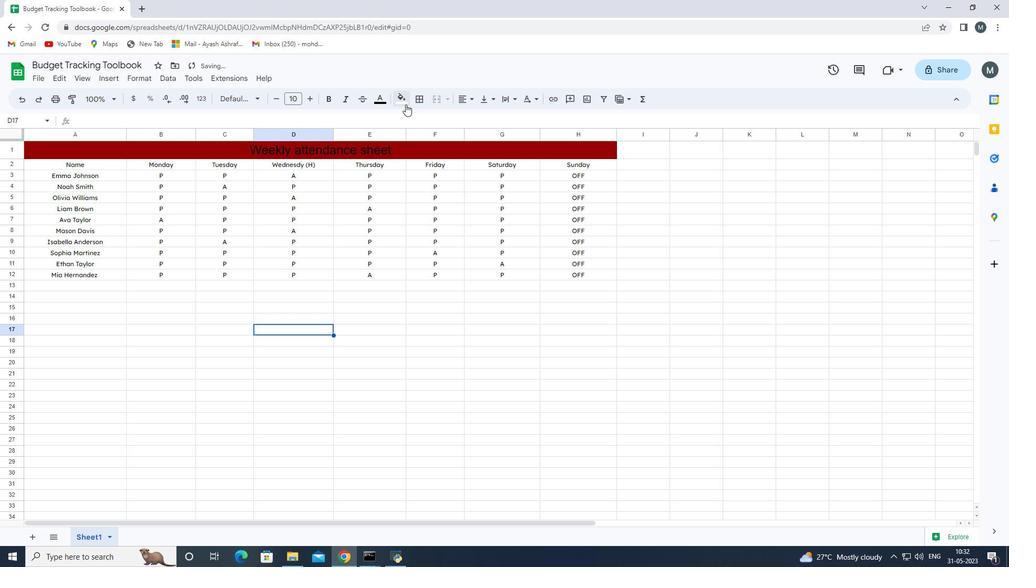 
Action: Mouse moved to (417, 144)
Screenshot: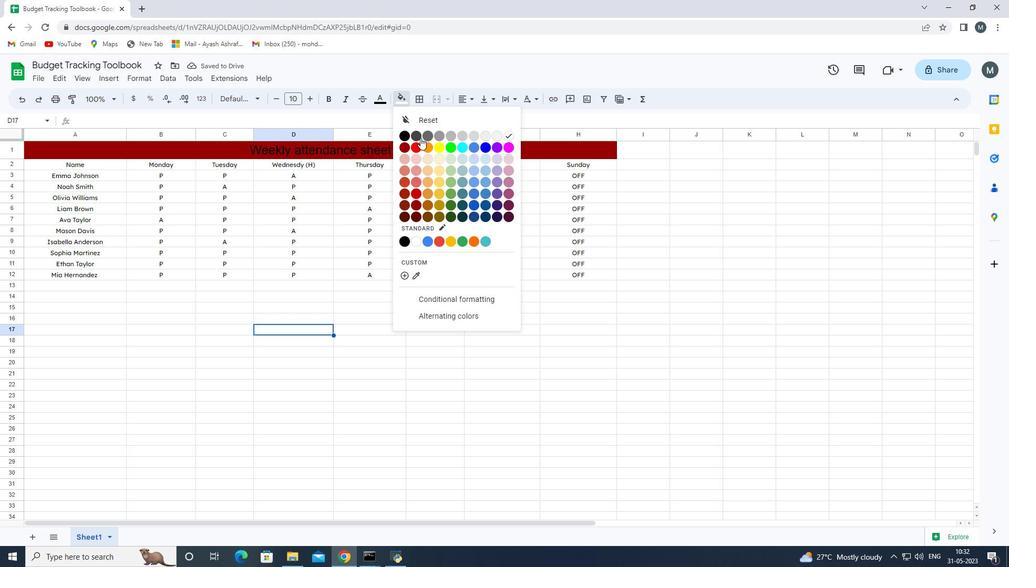 
Action: Mouse pressed left at (417, 144)
Screenshot: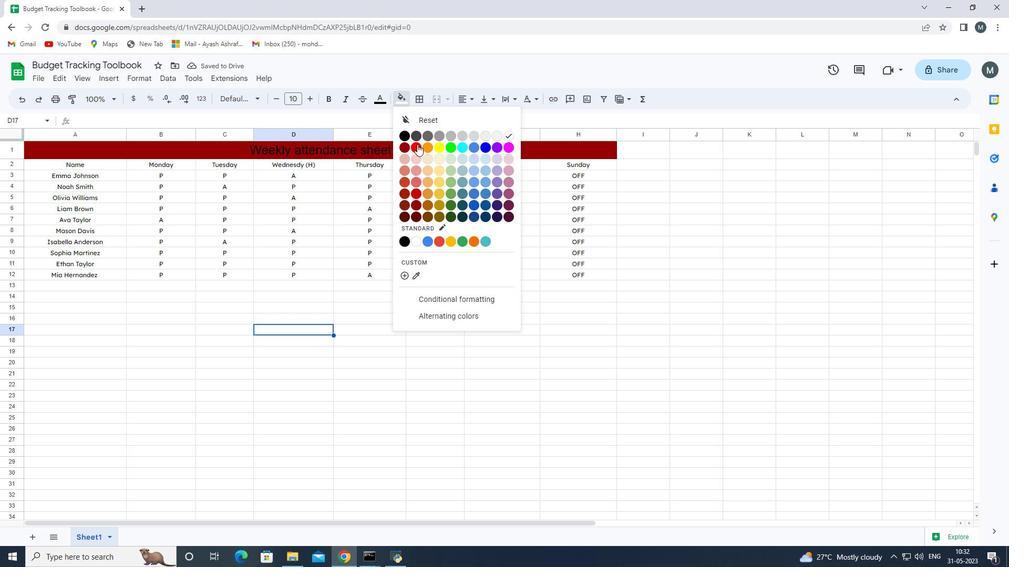 
Action: Mouse moved to (317, 311)
Screenshot: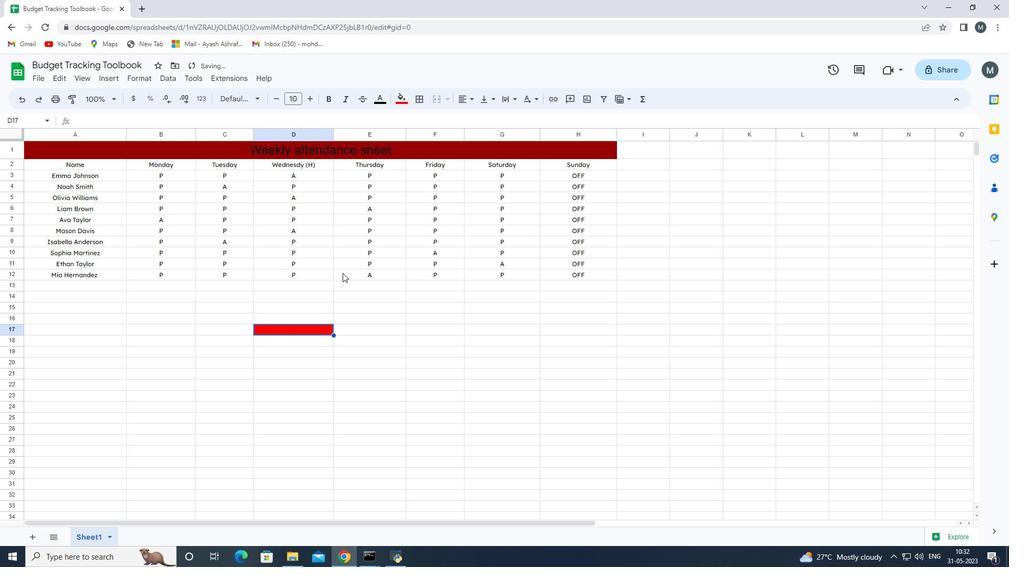 
Action: Key pressed <Key.delete>
Screenshot: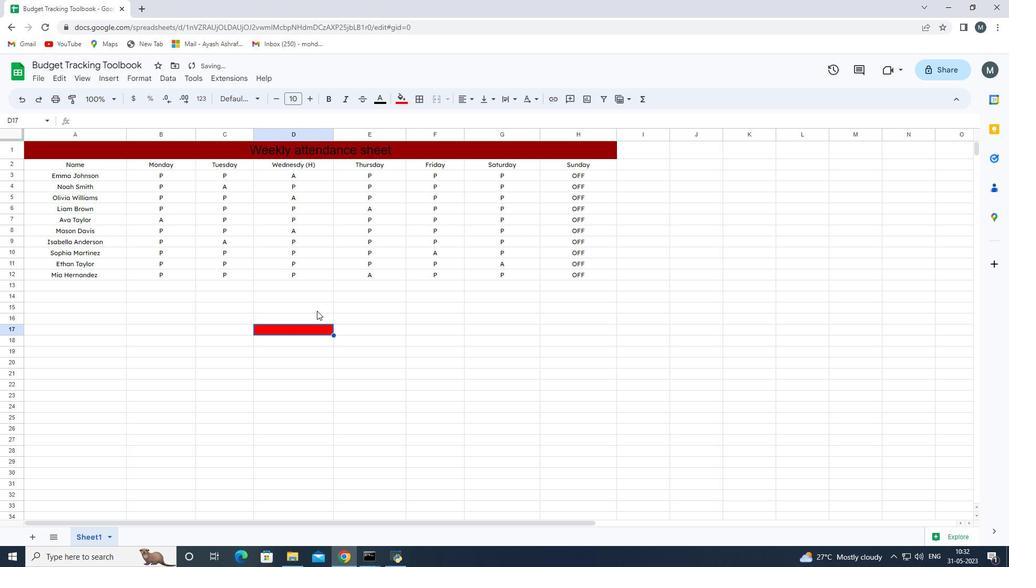 
Action: Mouse moved to (306, 332)
Screenshot: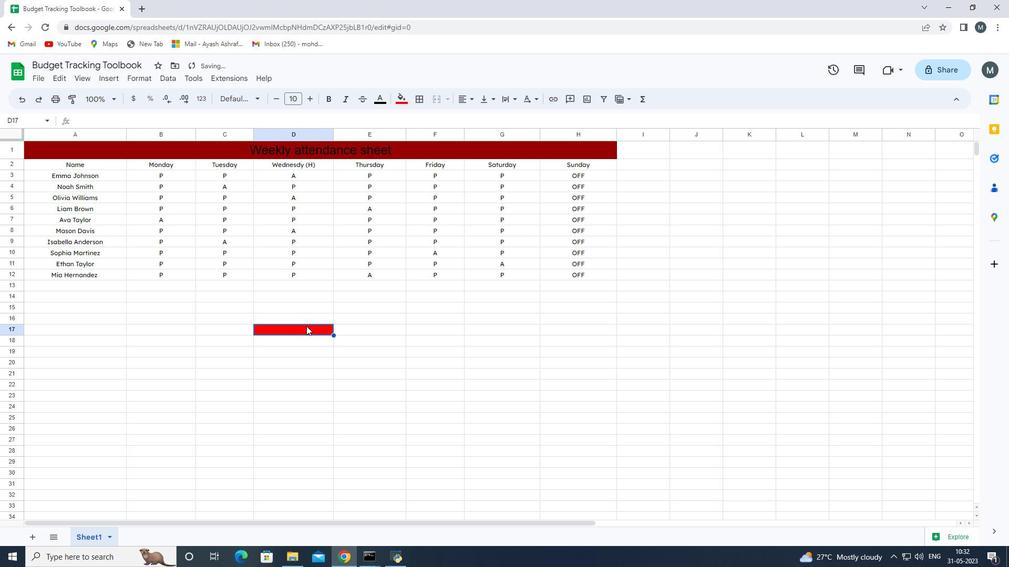 
Action: Mouse pressed left at (306, 332)
Screenshot: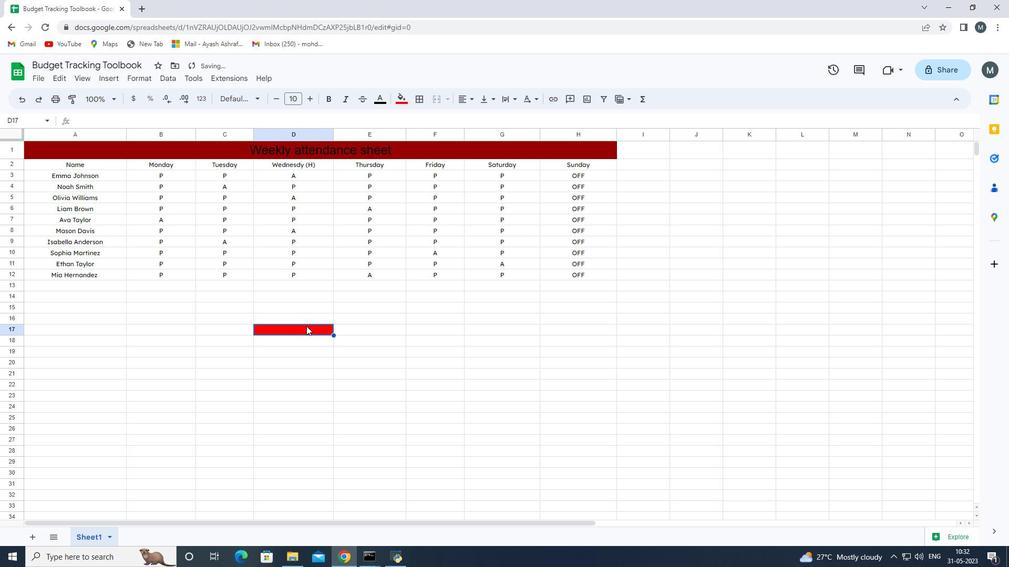 
Action: Mouse moved to (306, 333)
Screenshot: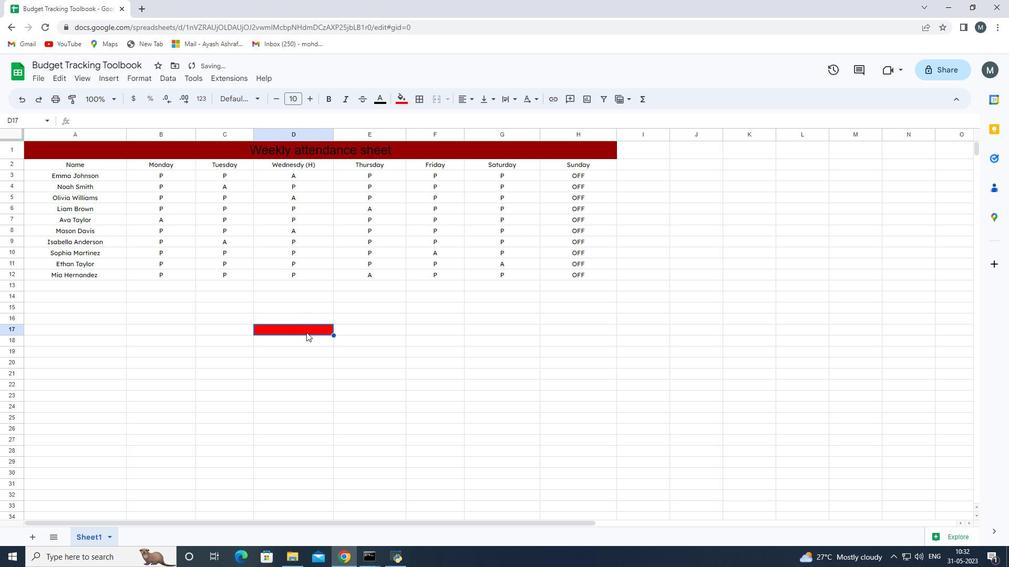 
Action: Mouse pressed left at (306, 333)
Screenshot: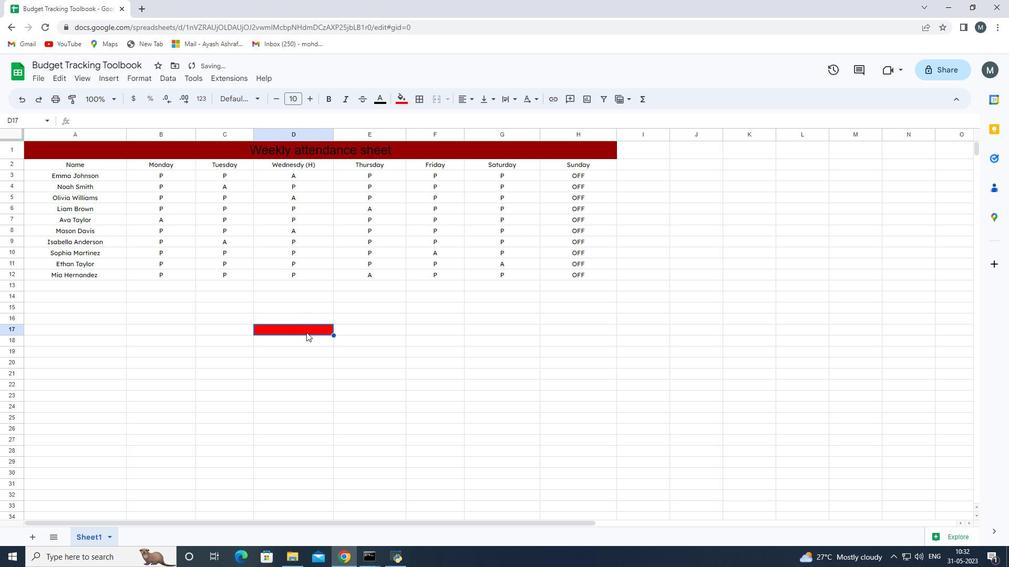 
Action: Mouse pressed right at (306, 333)
Screenshot: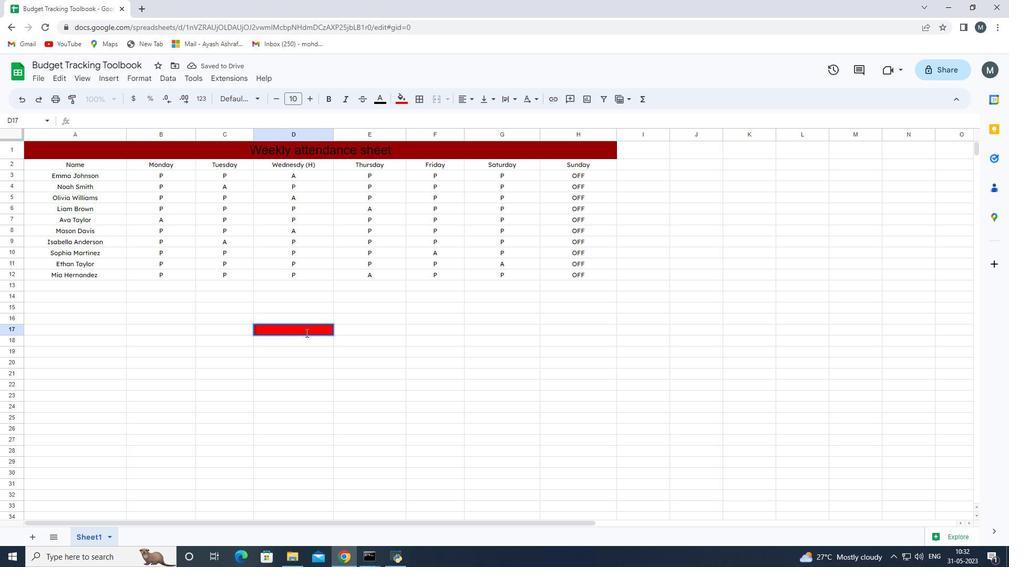 
Action: Mouse moved to (293, 326)
Screenshot: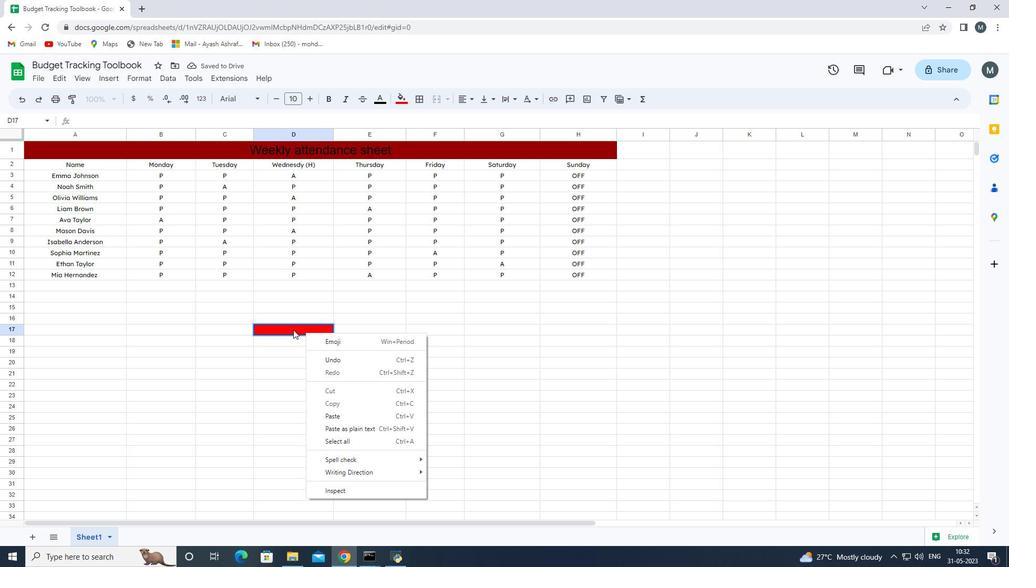 
Action: Mouse pressed left at (293, 326)
Screenshot: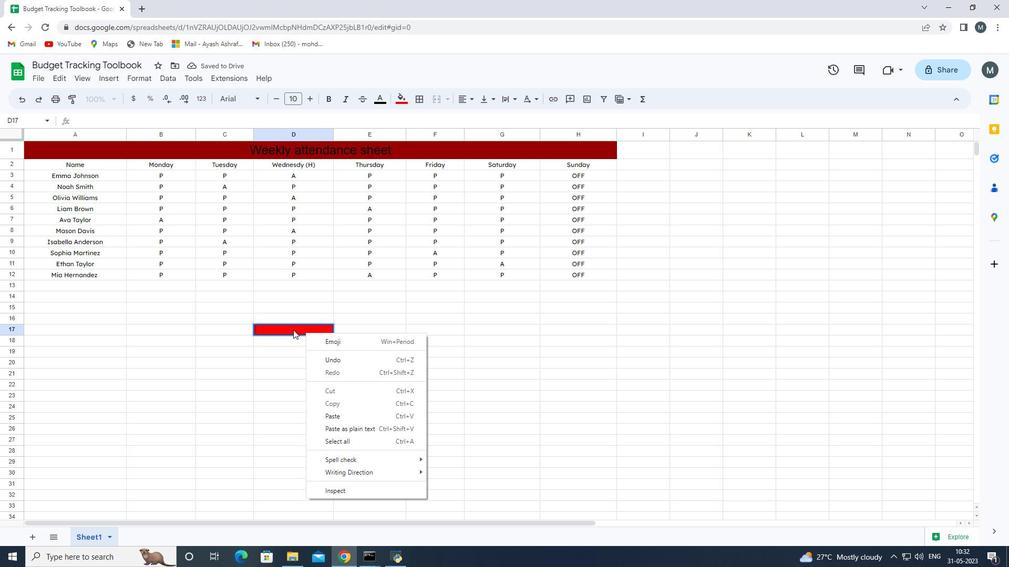 
Action: Mouse moved to (293, 331)
Screenshot: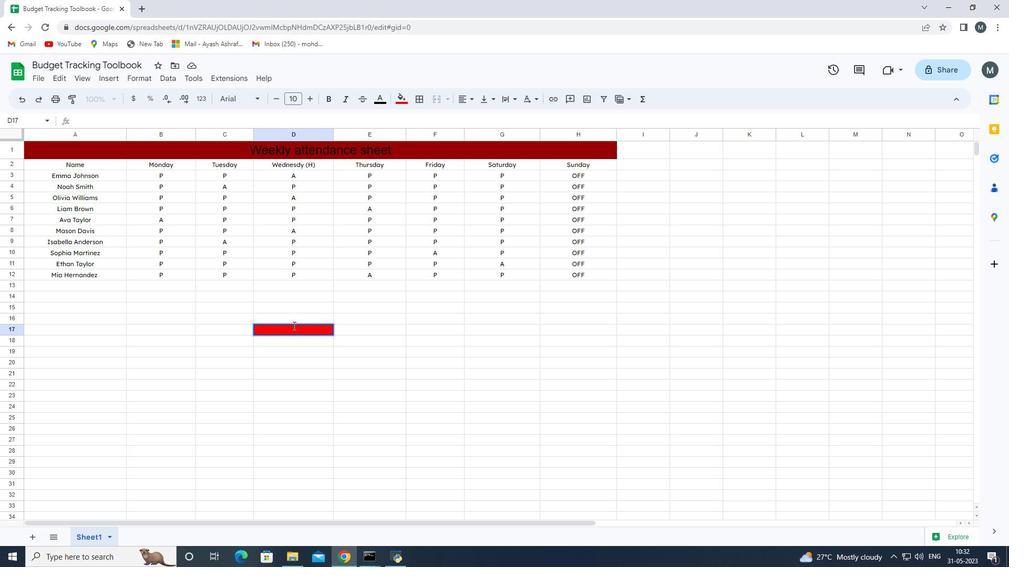 
Action: Mouse pressed left at (293, 331)
Screenshot: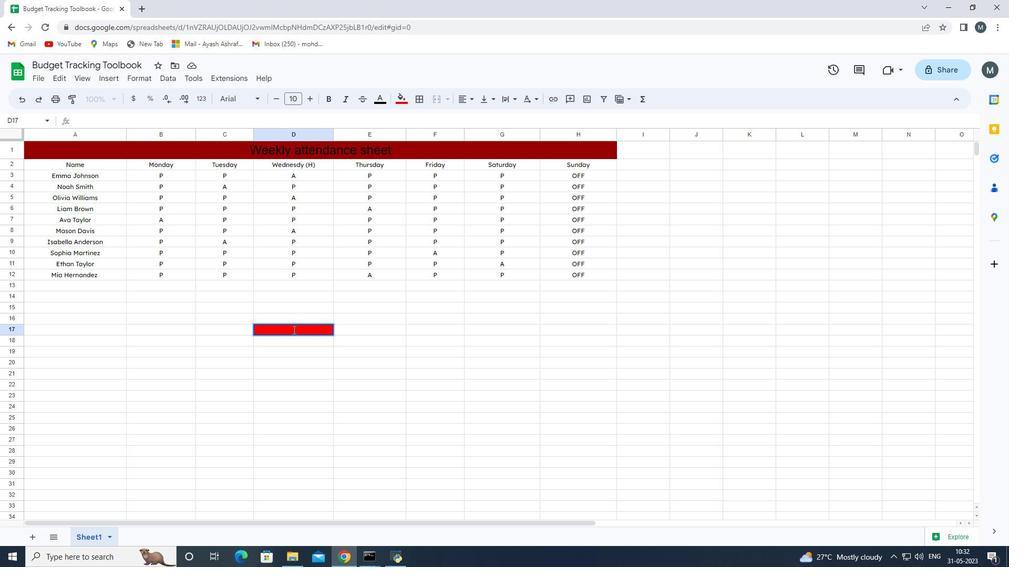 
Action: Mouse pressed left at (293, 331)
Screenshot: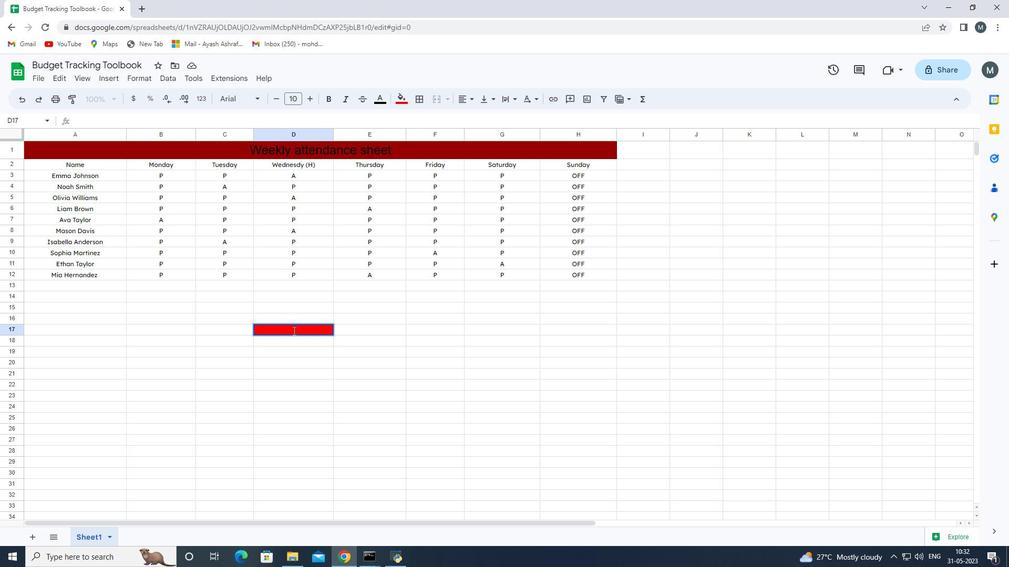 
Action: Mouse moved to (301, 331)
Screenshot: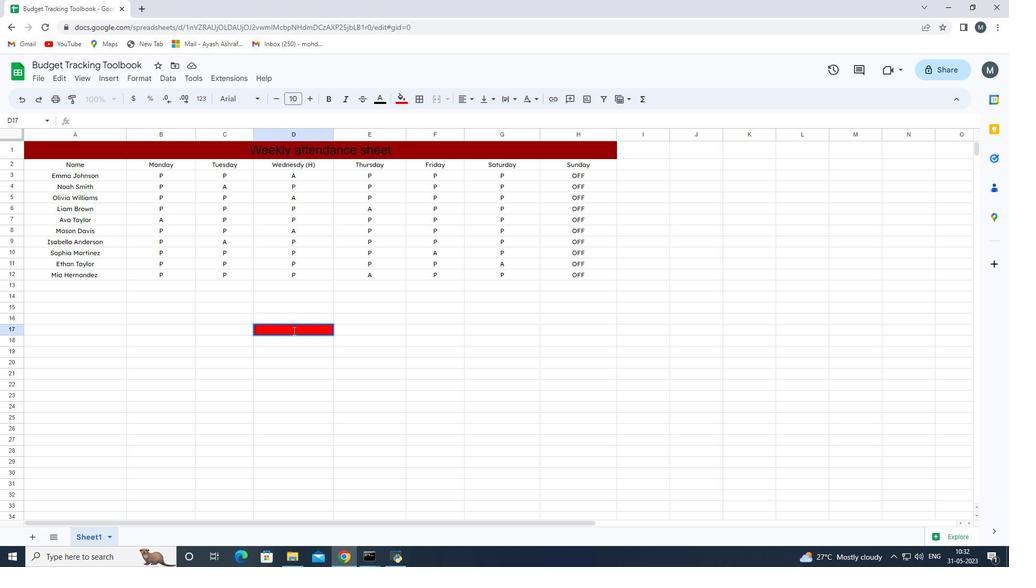 
Action: Mouse pressed right at (301, 331)
Screenshot: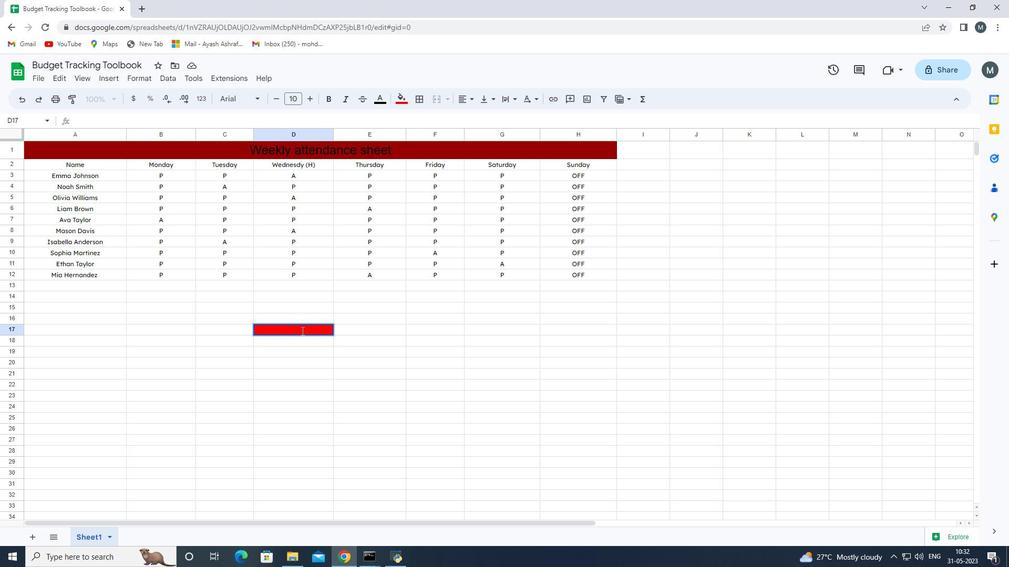 
Action: Mouse moved to (283, 328)
Screenshot: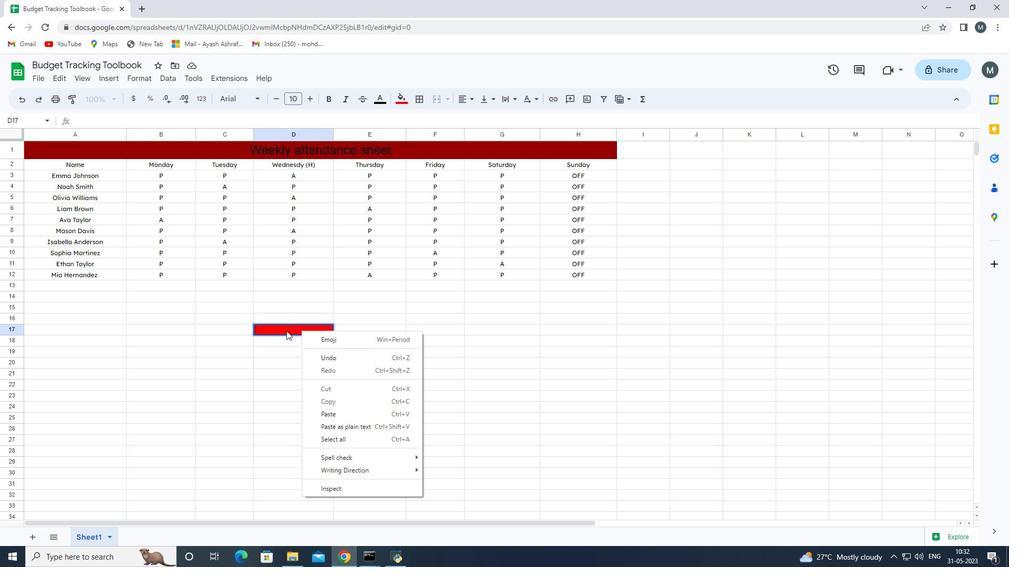 
Action: Mouse pressed left at (283, 328)
Screenshot: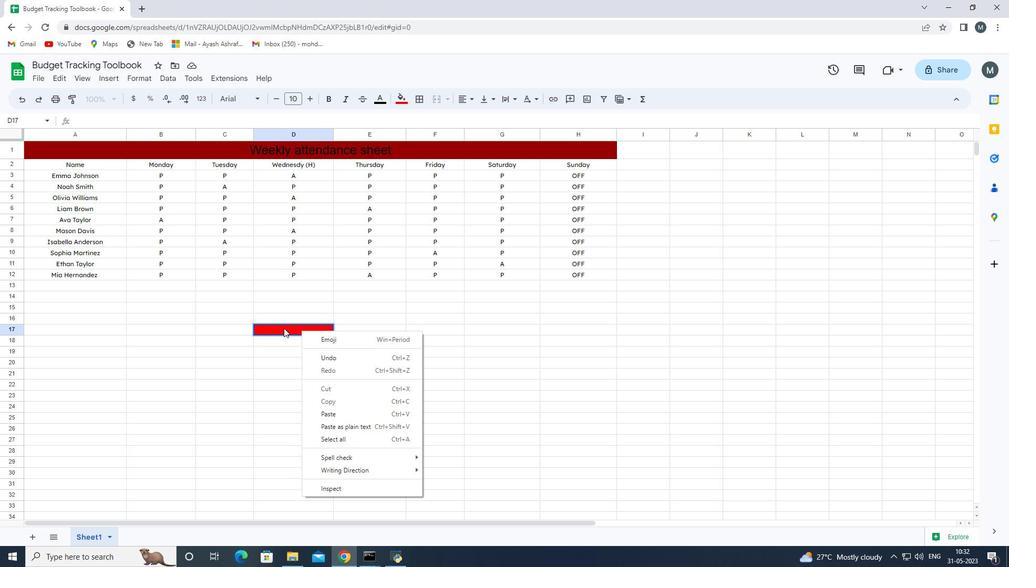 
Action: Mouse moved to (352, 330)
Screenshot: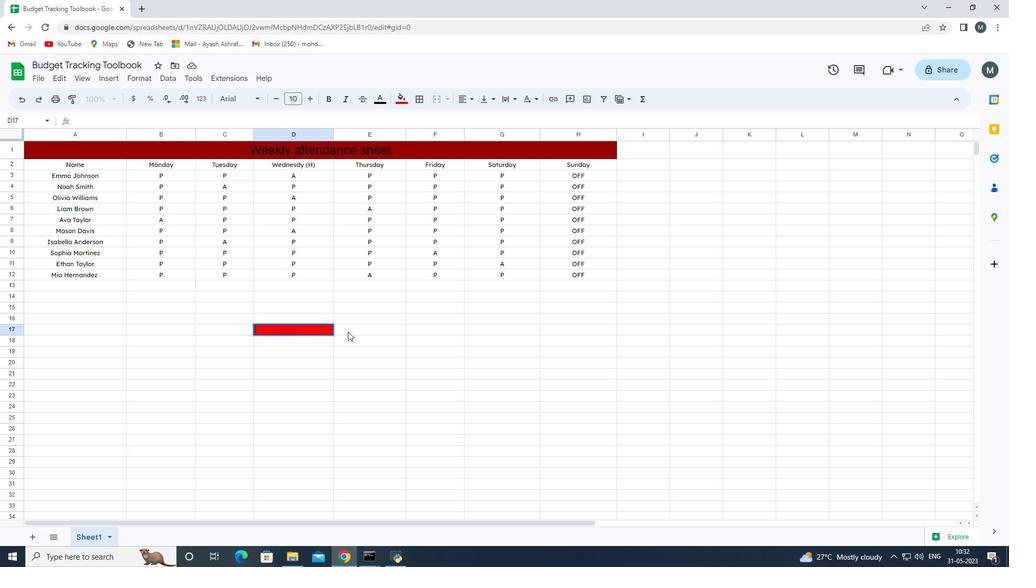 
Action: Mouse pressed left at (352, 330)
Screenshot: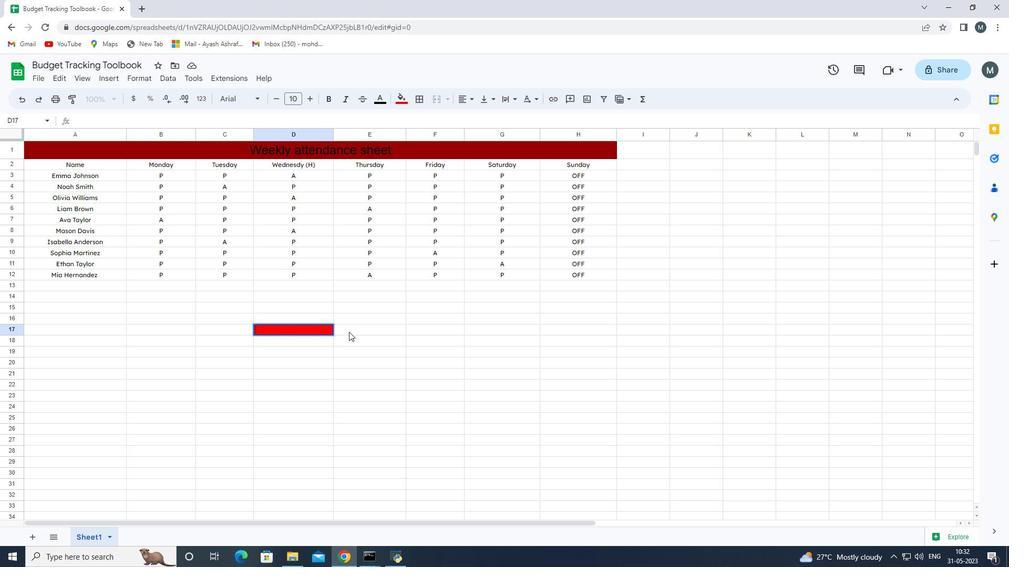 
Action: Mouse moved to (308, 326)
Screenshot: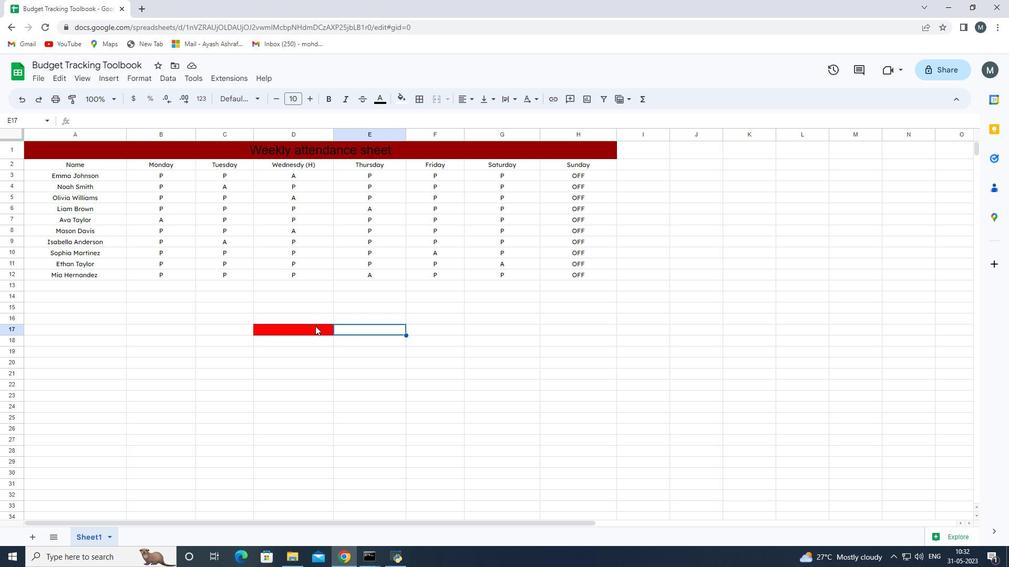 
Action: Mouse pressed left at (308, 326)
Screenshot: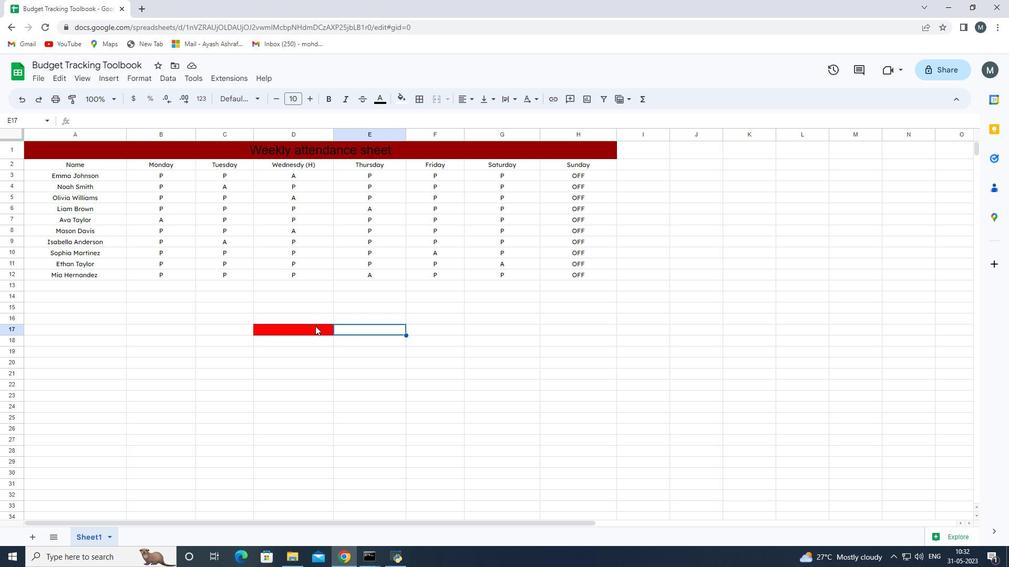 
Action: Mouse moved to (333, 336)
Screenshot: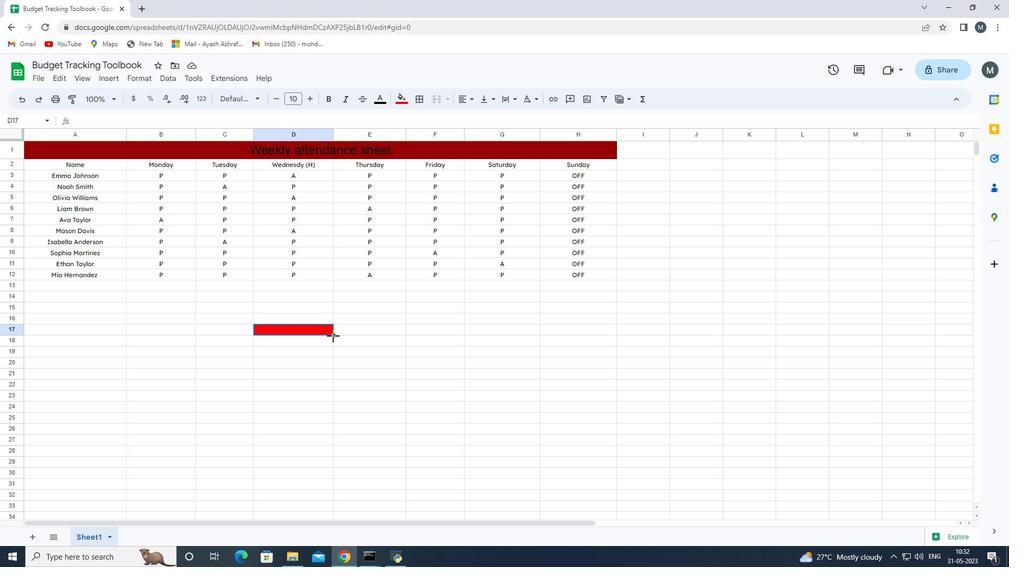 
Action: Mouse pressed left at (333, 336)
Screenshot: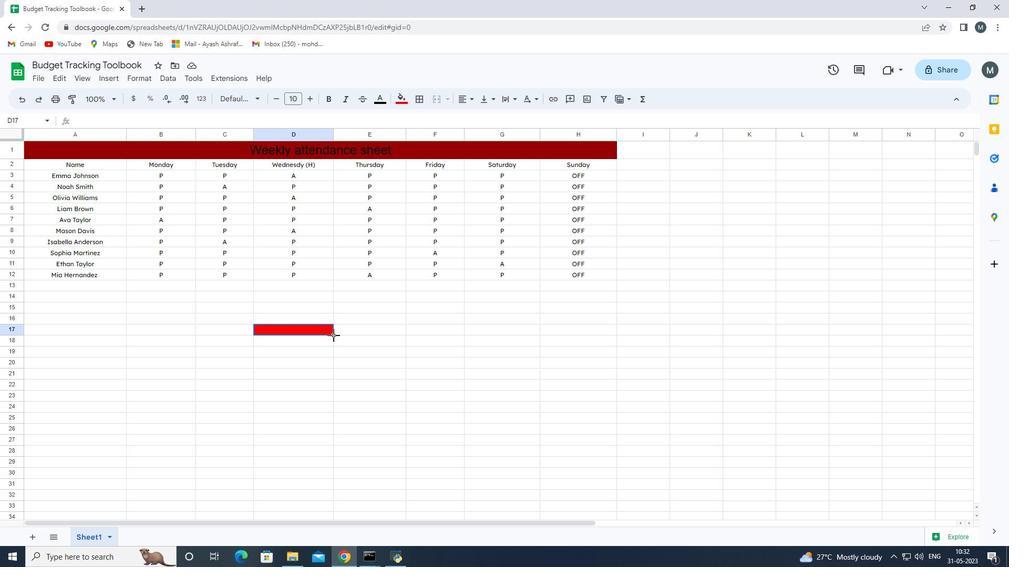 
Action: Mouse moved to (317, 329)
Screenshot: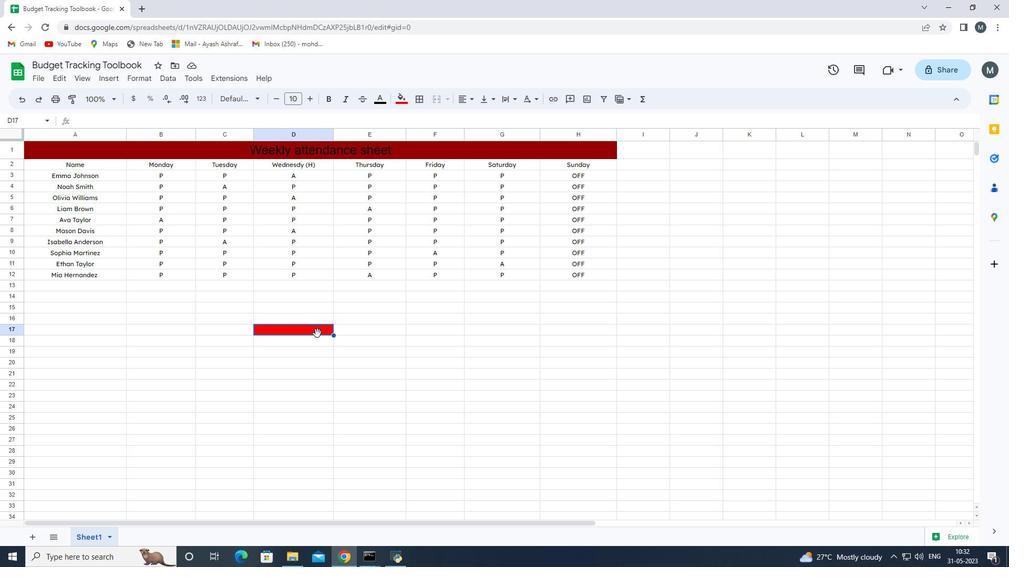 
Action: Mouse pressed right at (317, 329)
Screenshot: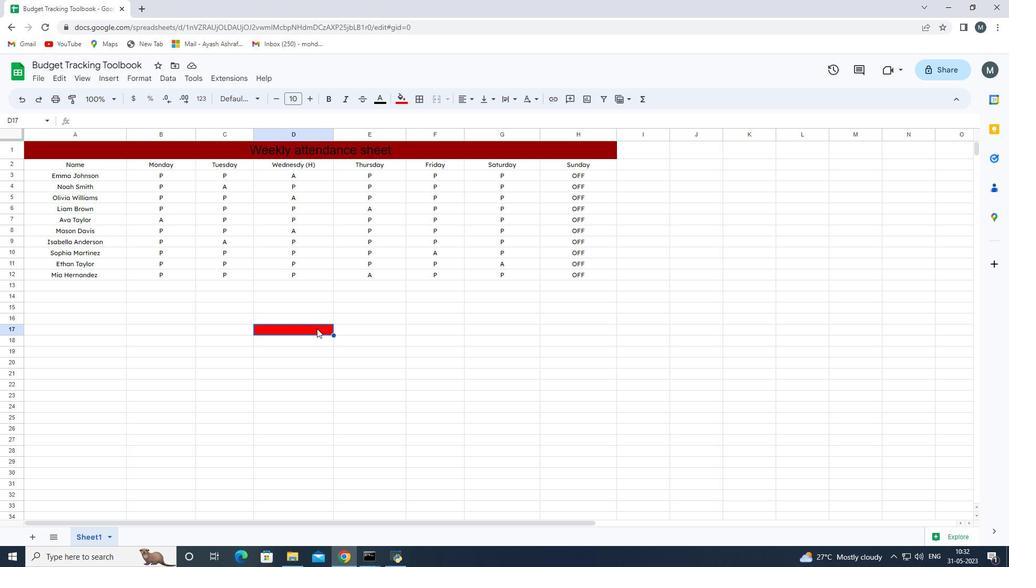
Action: Mouse moved to (359, 312)
Screenshot: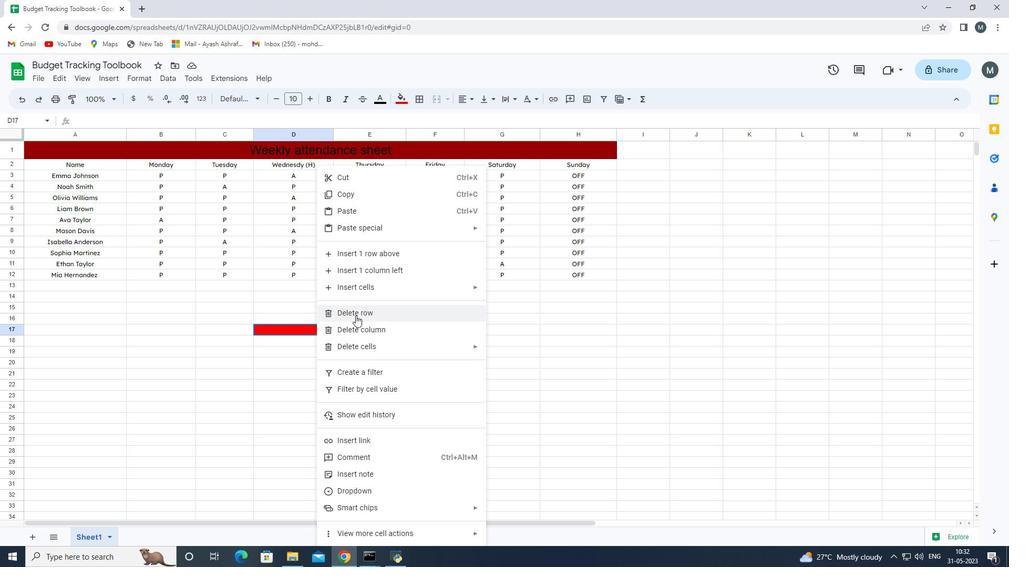 
Action: Mouse pressed left at (359, 312)
Screenshot: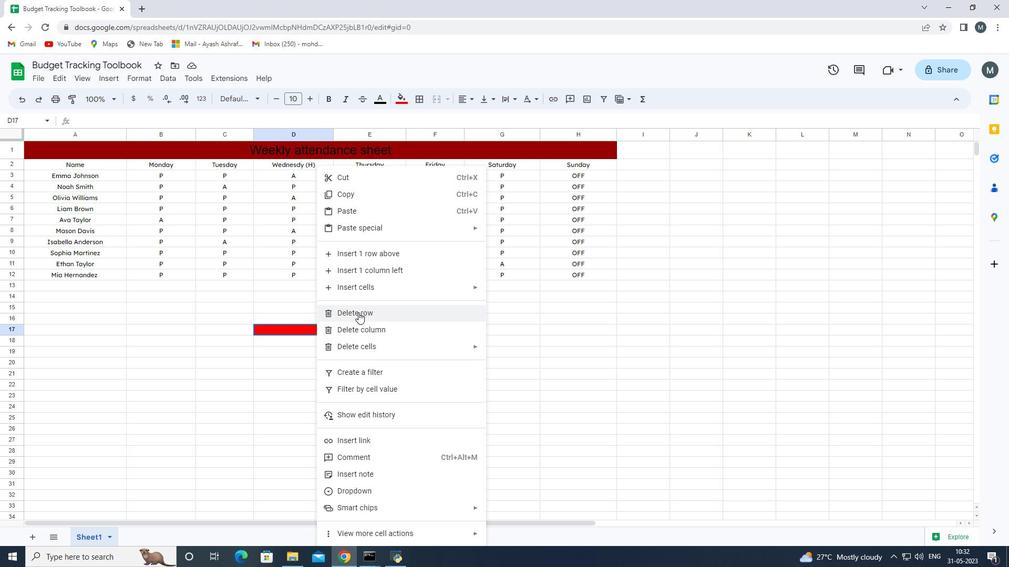 
Action: Mouse moved to (386, 147)
Screenshot: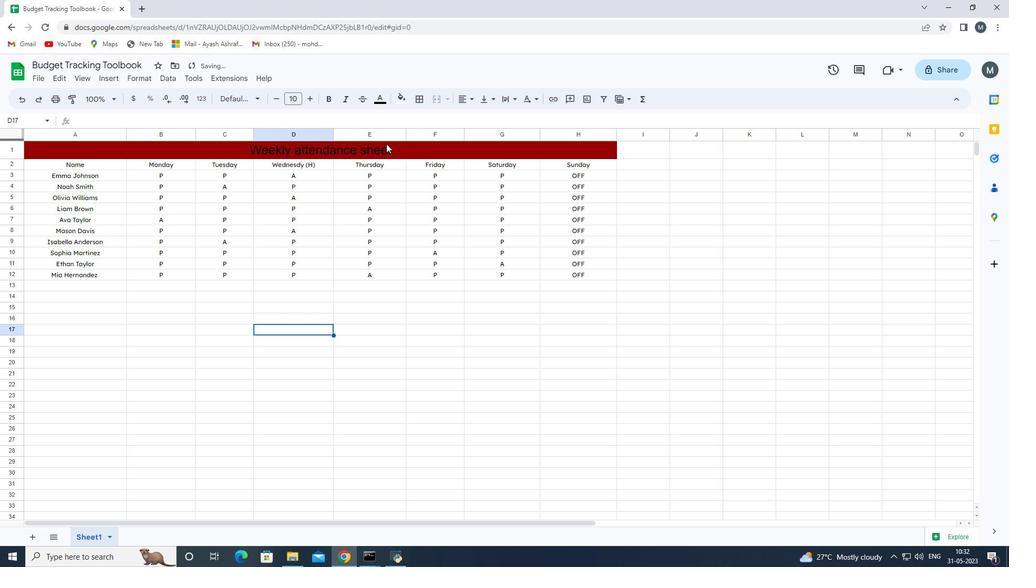 
Action: Mouse pressed left at (386, 147)
Screenshot: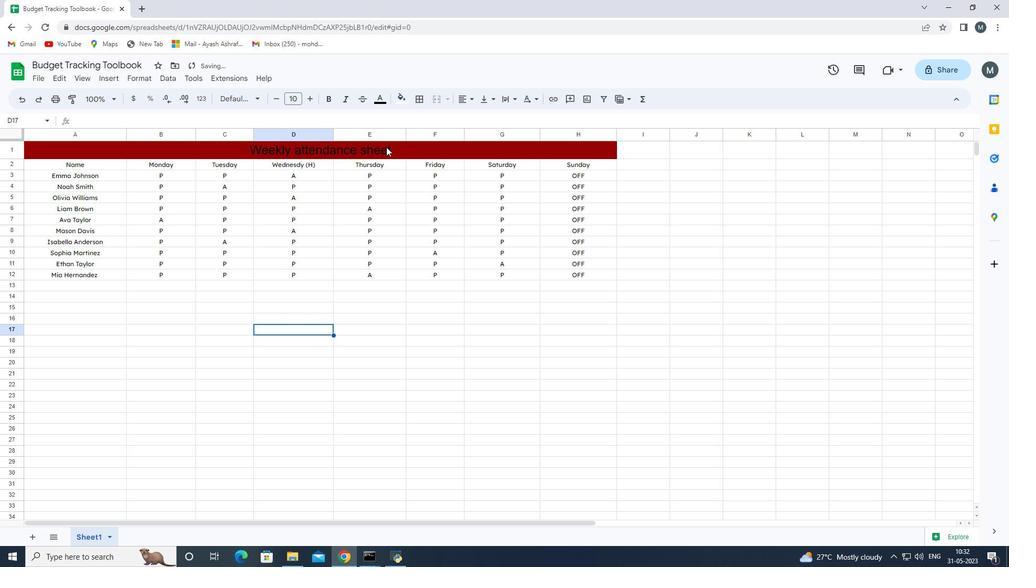 
Action: Mouse pressed left at (386, 147)
Screenshot: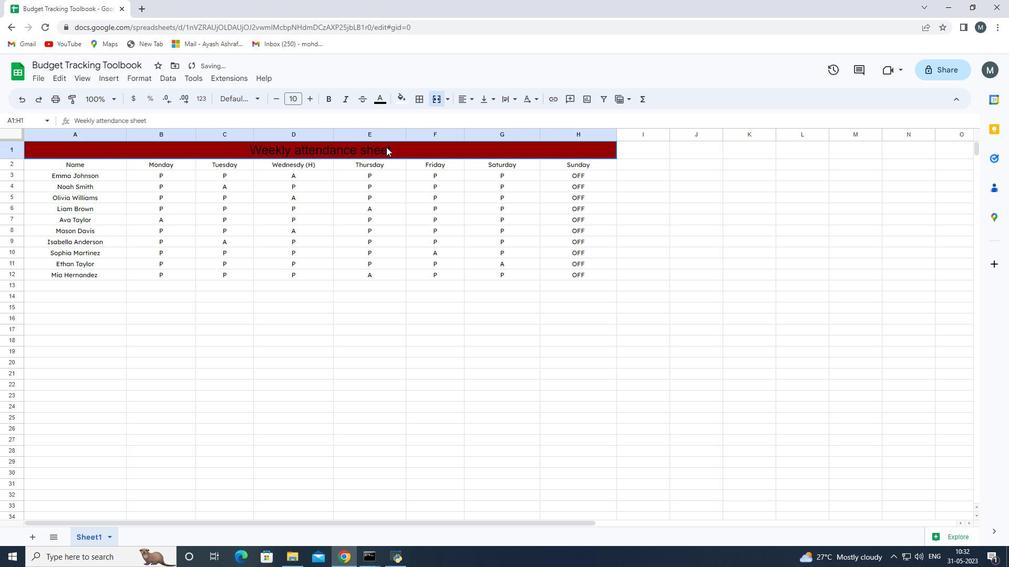 
Action: Mouse pressed left at (386, 147)
Screenshot: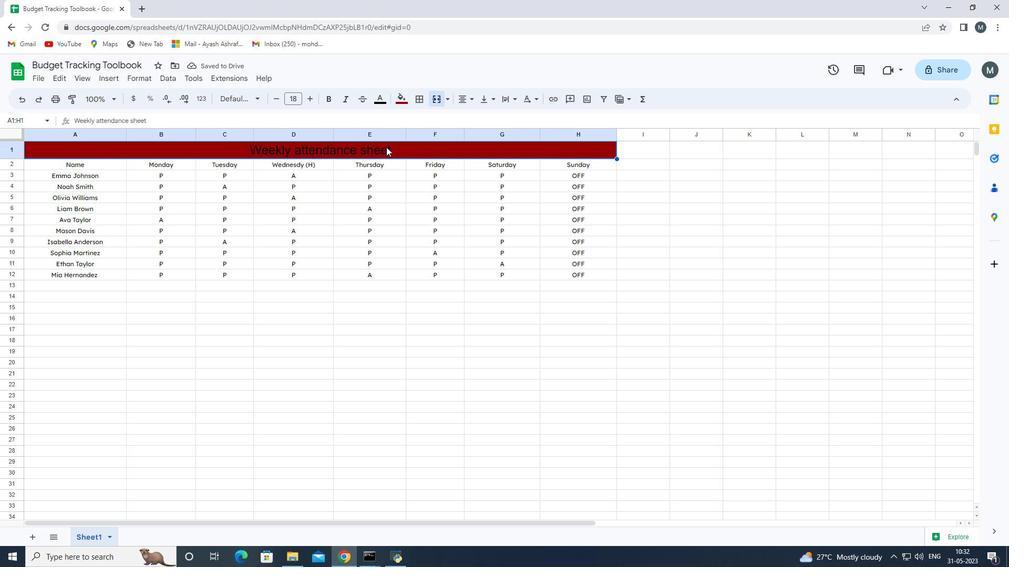 
Action: Mouse moved to (404, 101)
Screenshot: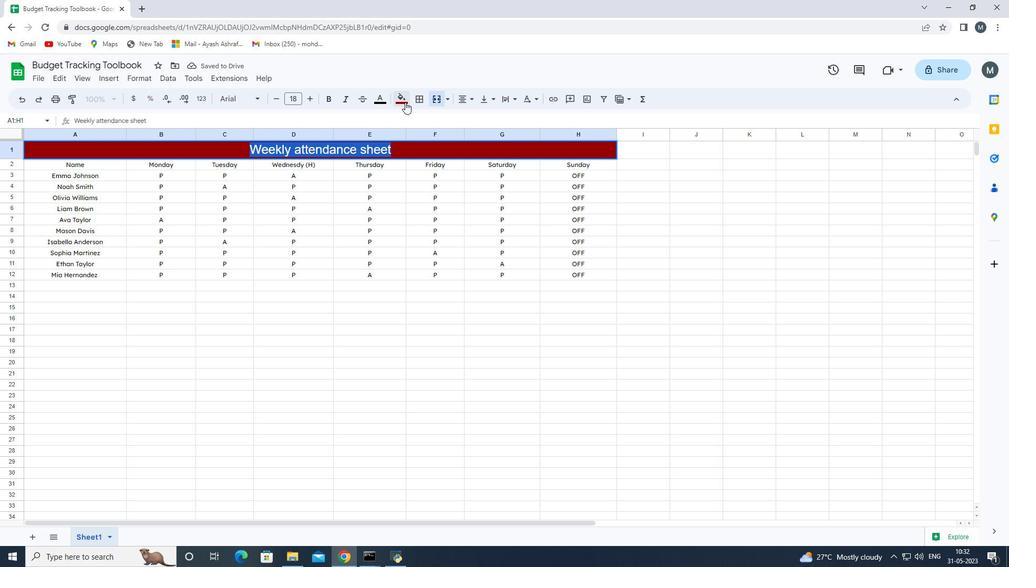 
Action: Mouse pressed left at (404, 101)
Screenshot: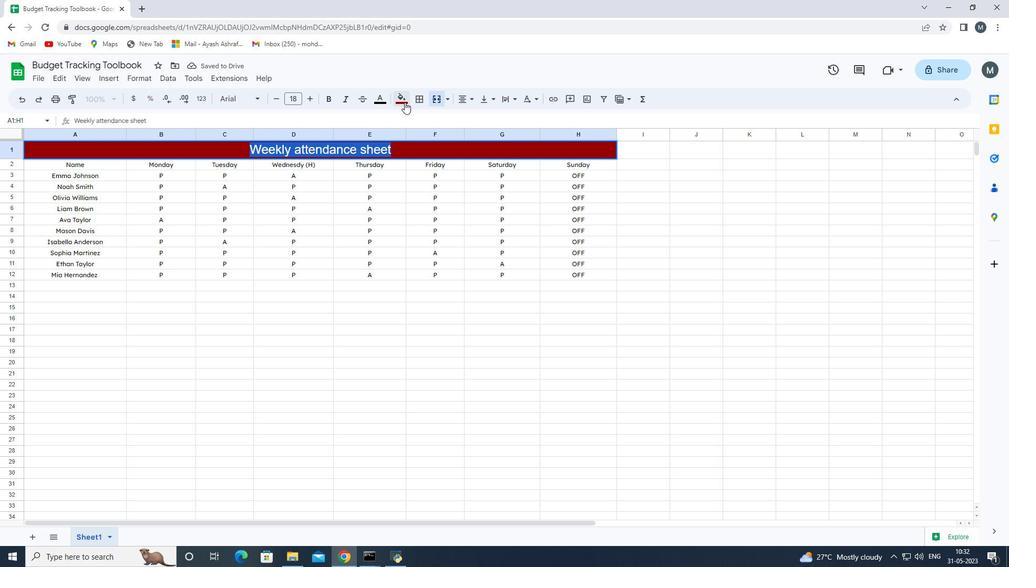 
Action: Mouse moved to (414, 147)
Screenshot: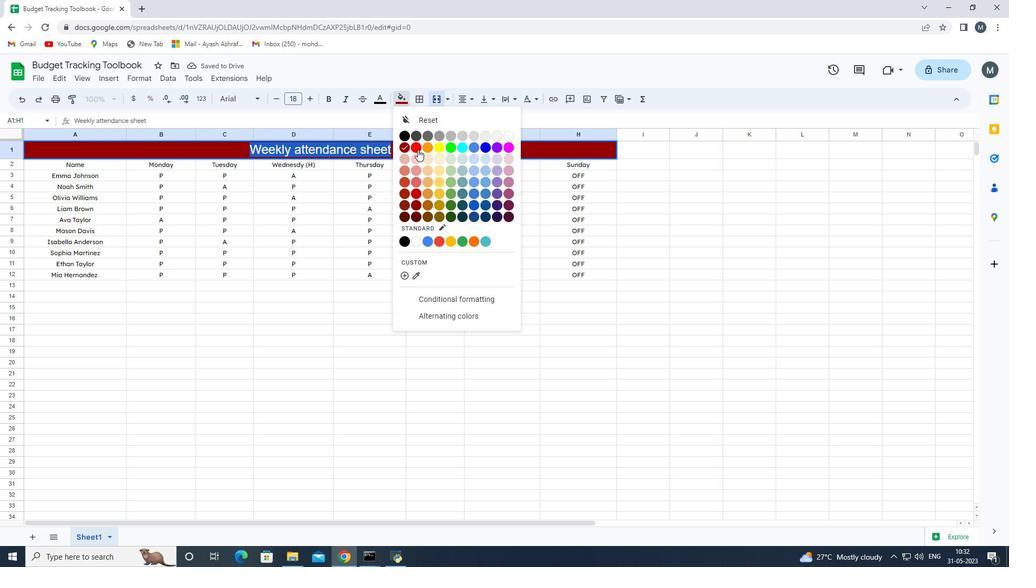 
Action: Mouse pressed left at (414, 147)
Screenshot: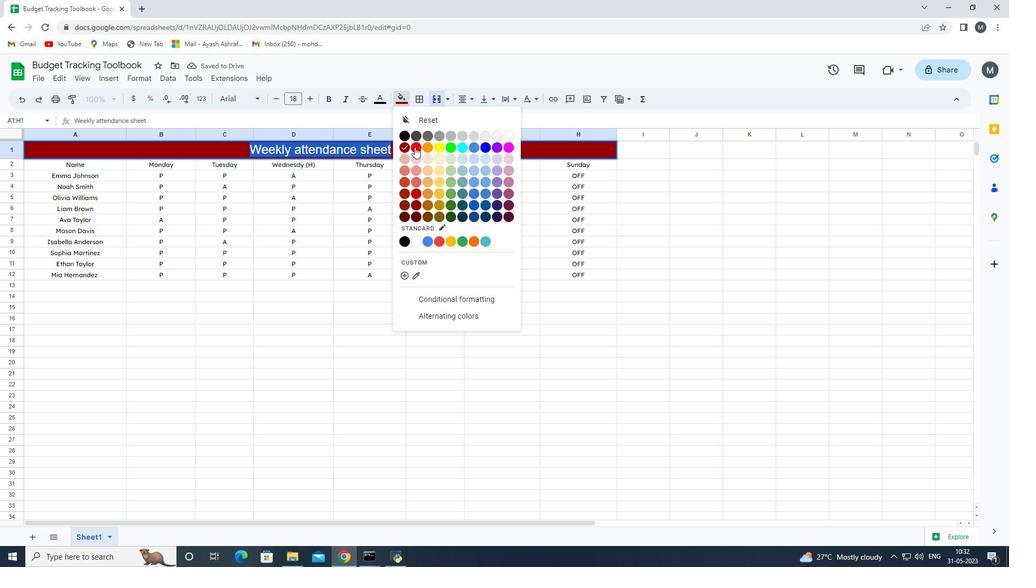 
Action: Mouse moved to (298, 313)
Screenshot: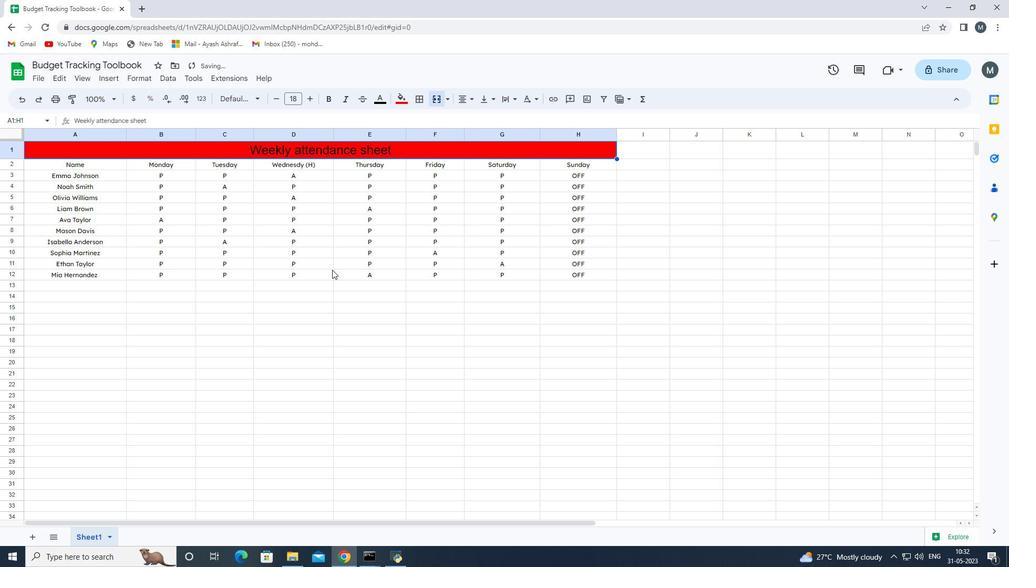 
Action: Mouse pressed left at (298, 313)
Screenshot: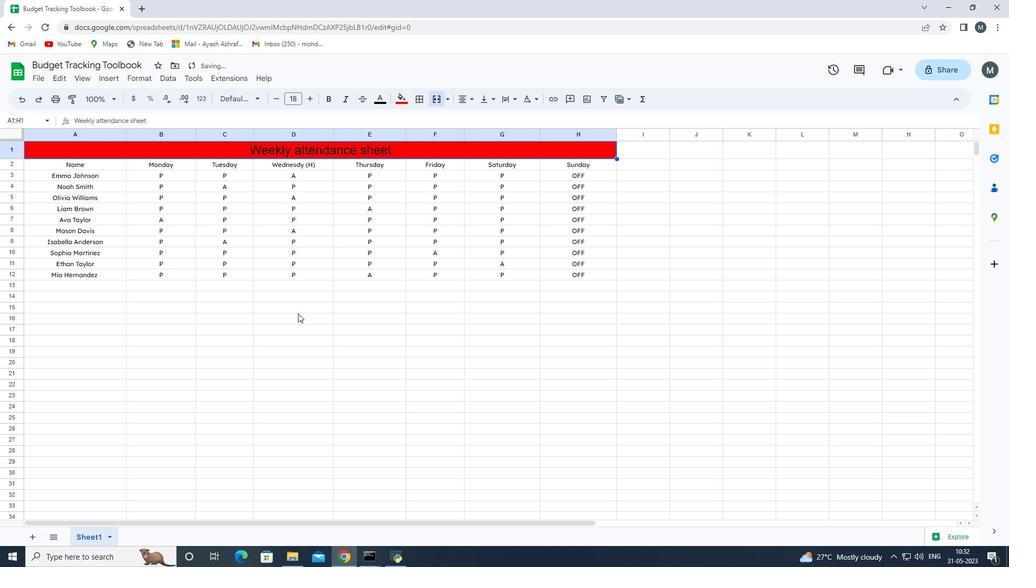 
